 Task: Create a due date automation trigger when advanced on, on the monday before a card is due add fields with custom field "Resume" set to a number greater or equal to 1 and lower or equal to 10 at 11:00 AM.
Action: Mouse moved to (952, 276)
Screenshot: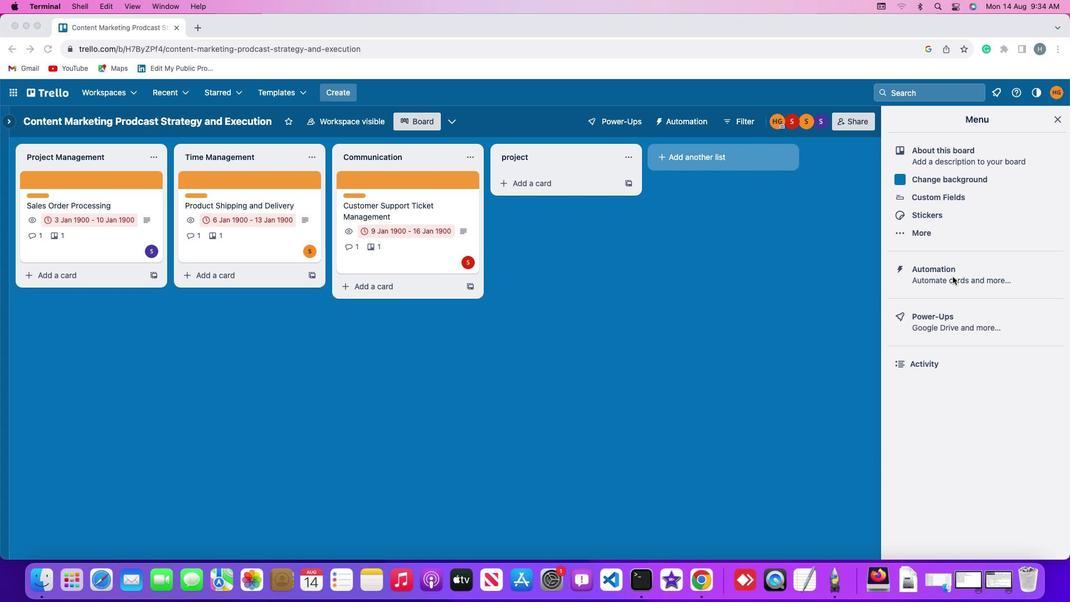 
Action: Mouse pressed left at (952, 276)
Screenshot: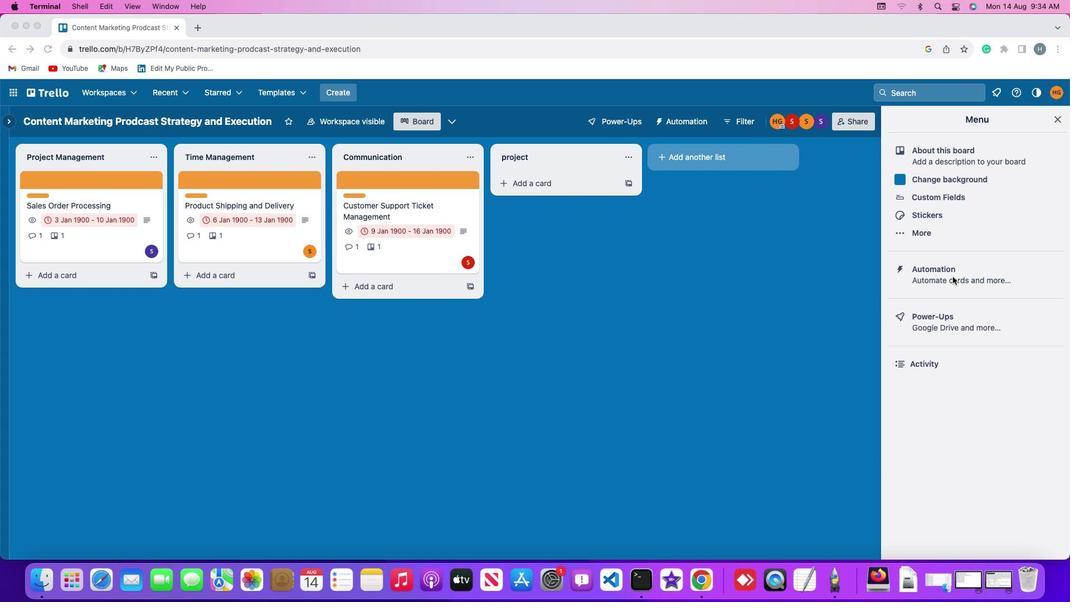 
Action: Mouse pressed left at (952, 276)
Screenshot: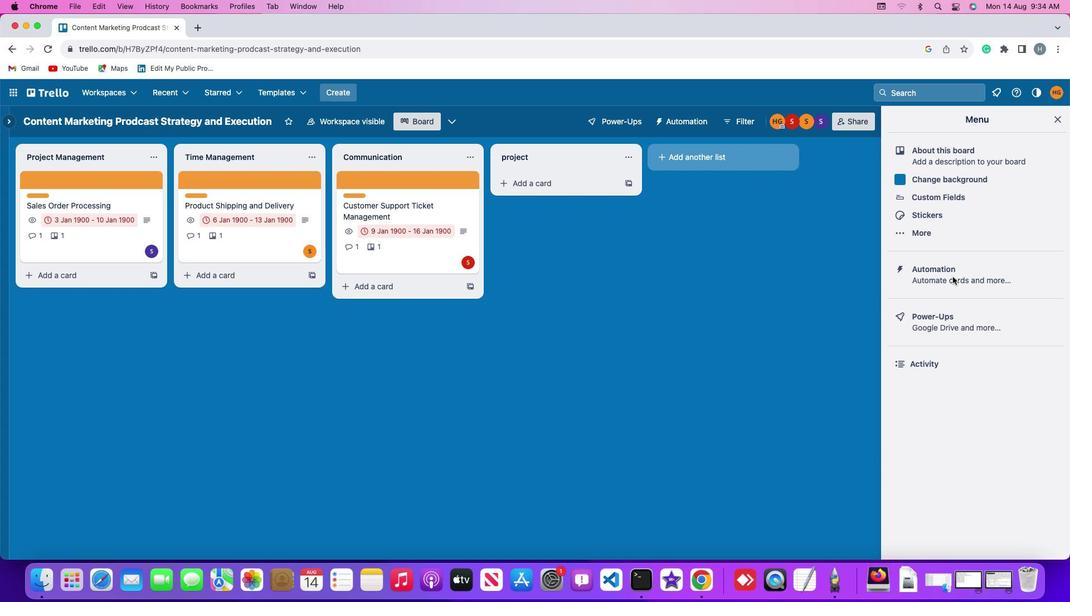 
Action: Mouse moved to (97, 262)
Screenshot: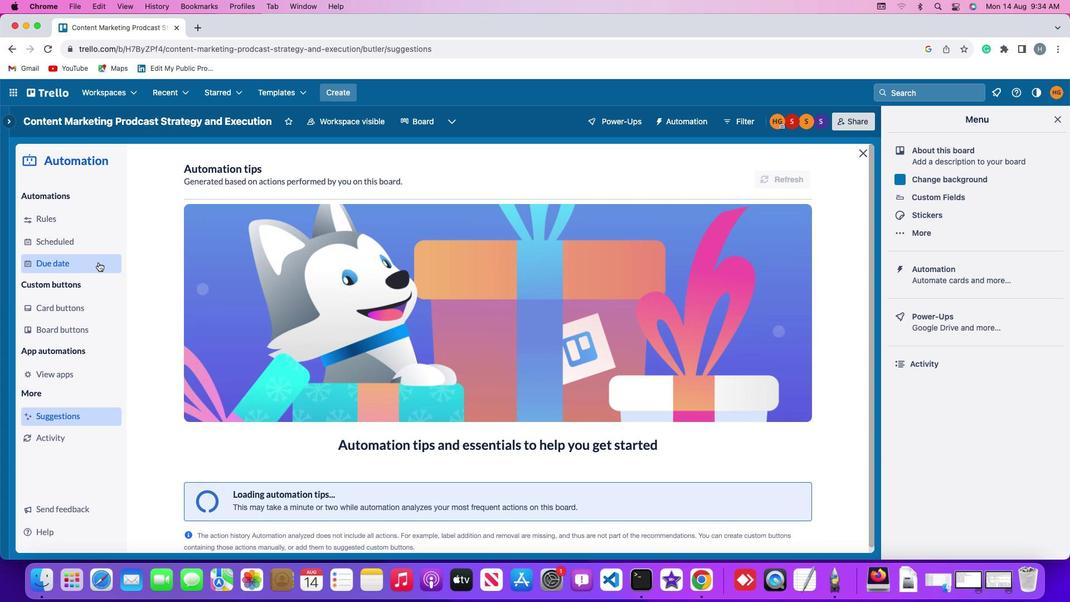 
Action: Mouse pressed left at (97, 262)
Screenshot: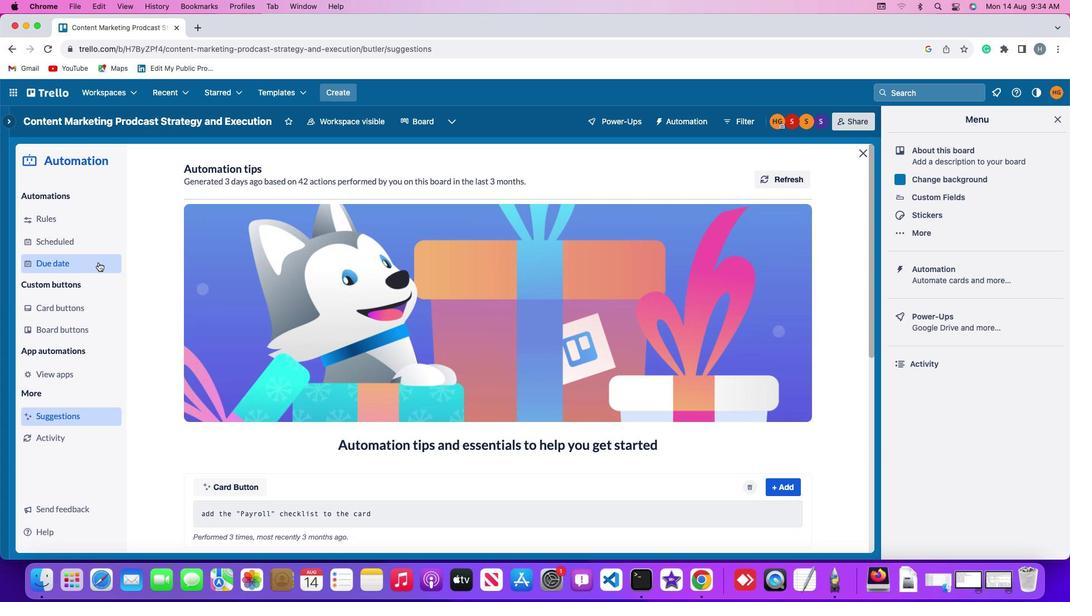 
Action: Mouse moved to (754, 170)
Screenshot: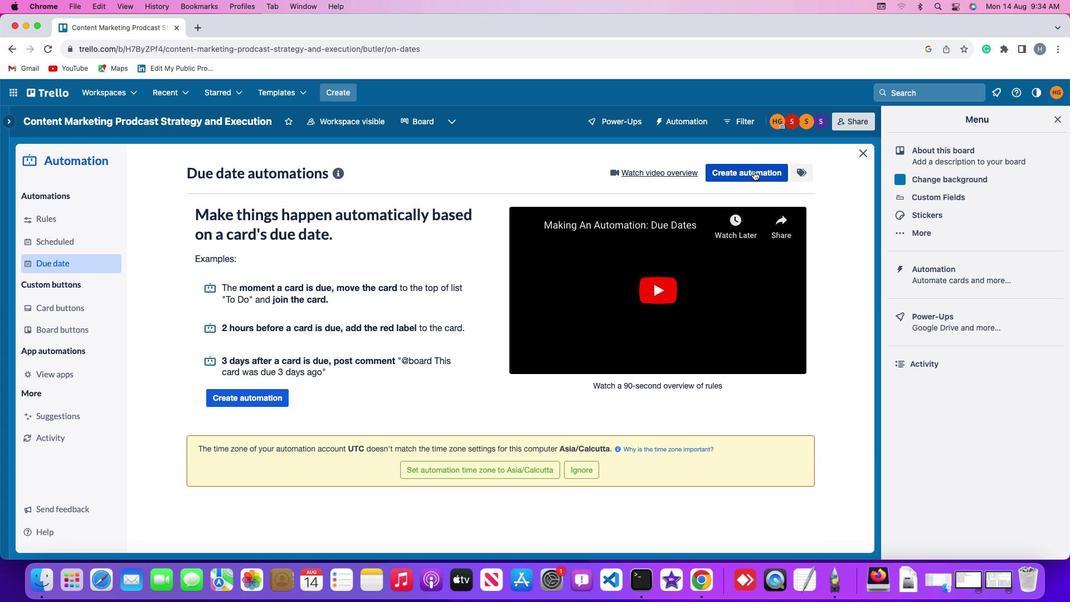 
Action: Mouse pressed left at (754, 170)
Screenshot: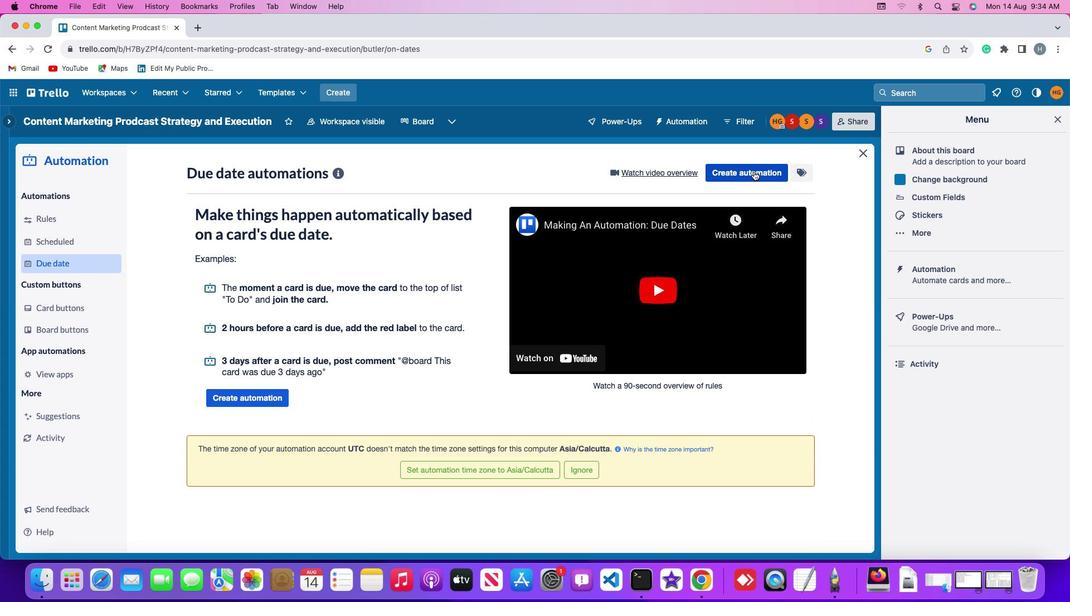 
Action: Mouse moved to (257, 281)
Screenshot: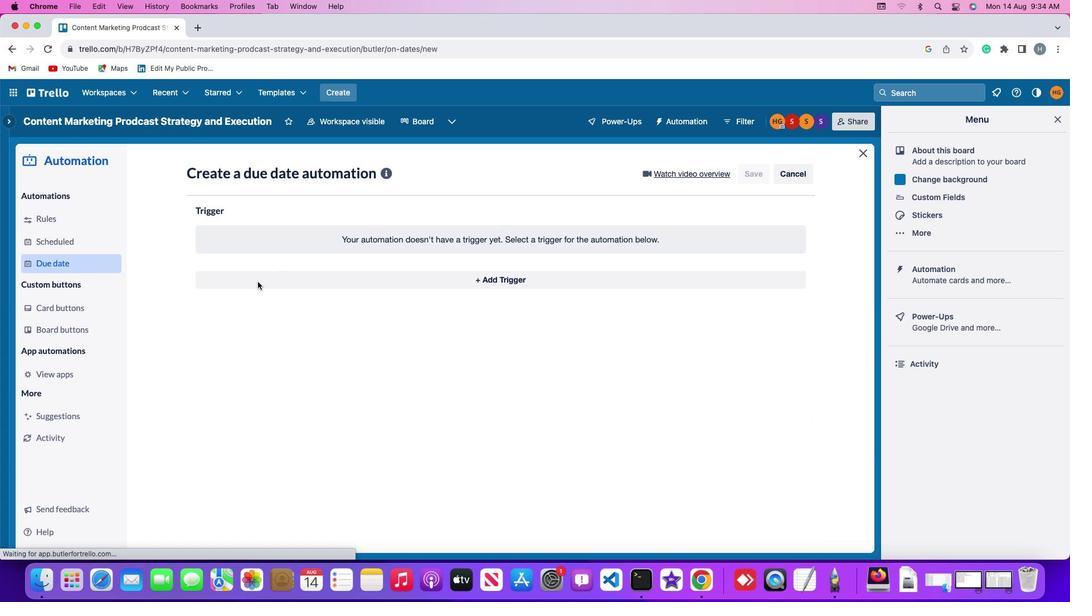 
Action: Mouse pressed left at (257, 281)
Screenshot: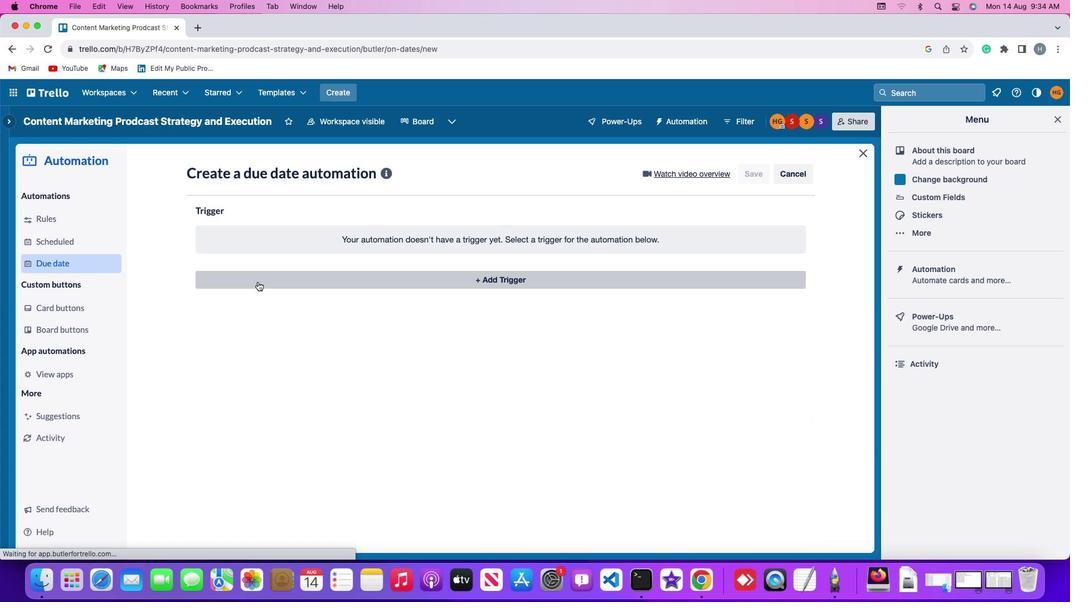 
Action: Mouse moved to (246, 490)
Screenshot: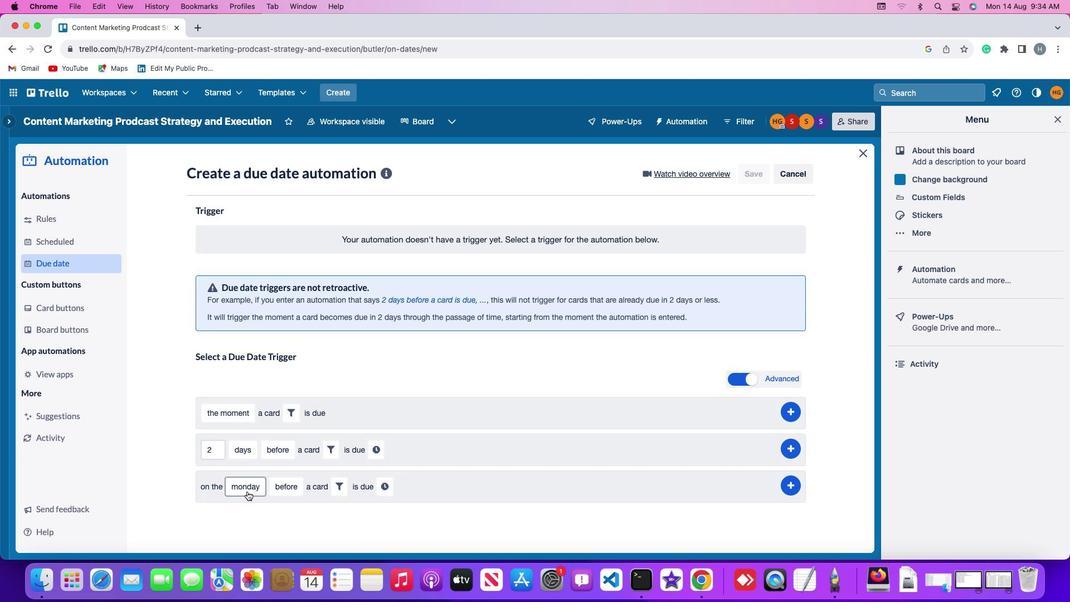 
Action: Mouse pressed left at (246, 490)
Screenshot: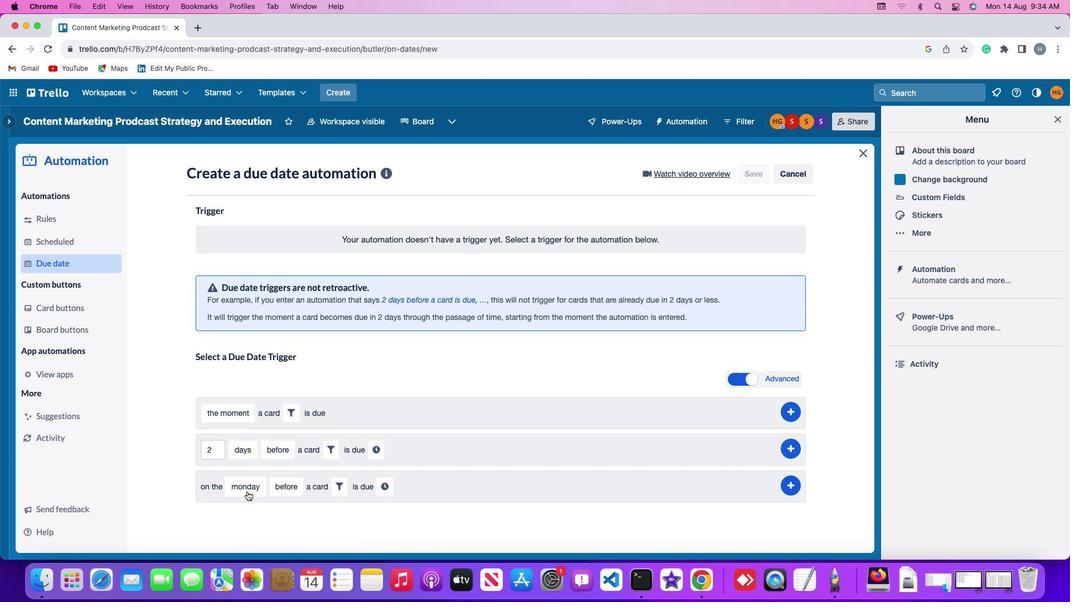 
Action: Mouse moved to (272, 325)
Screenshot: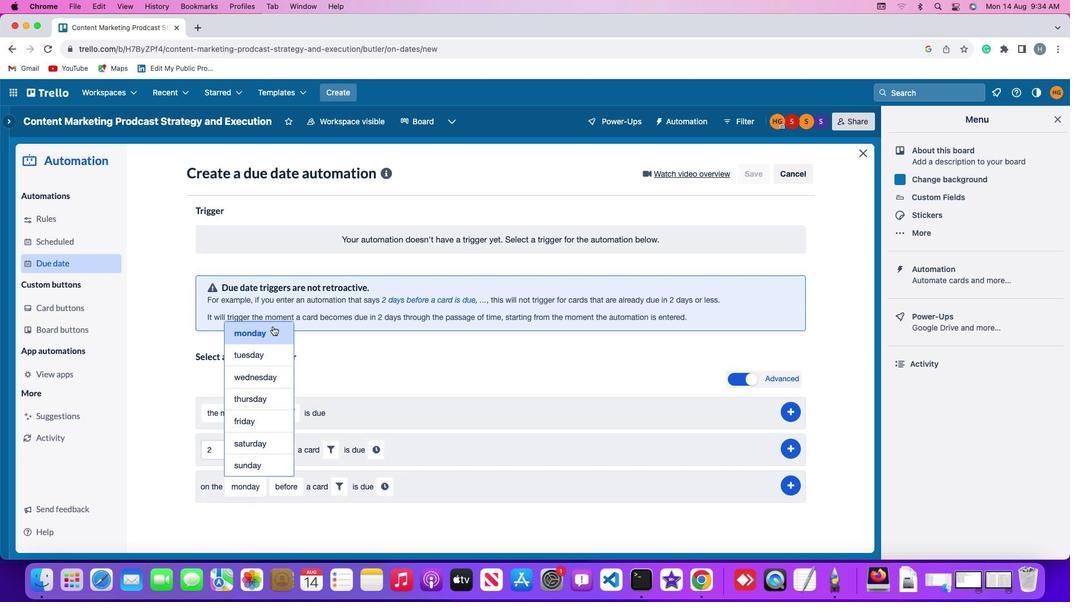 
Action: Mouse pressed left at (272, 325)
Screenshot: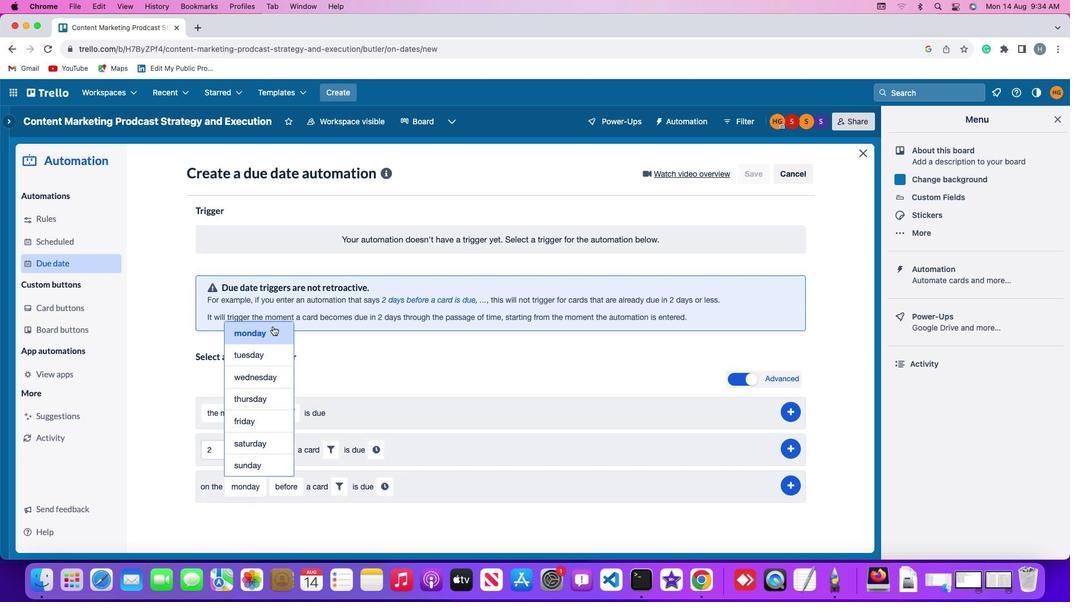 
Action: Mouse moved to (285, 488)
Screenshot: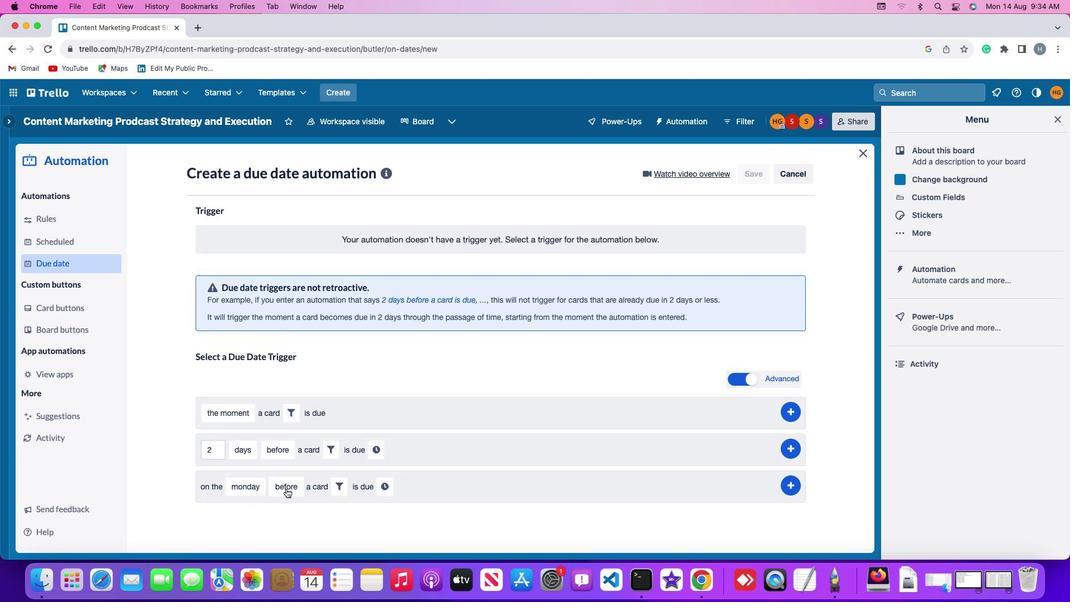 
Action: Mouse pressed left at (285, 488)
Screenshot: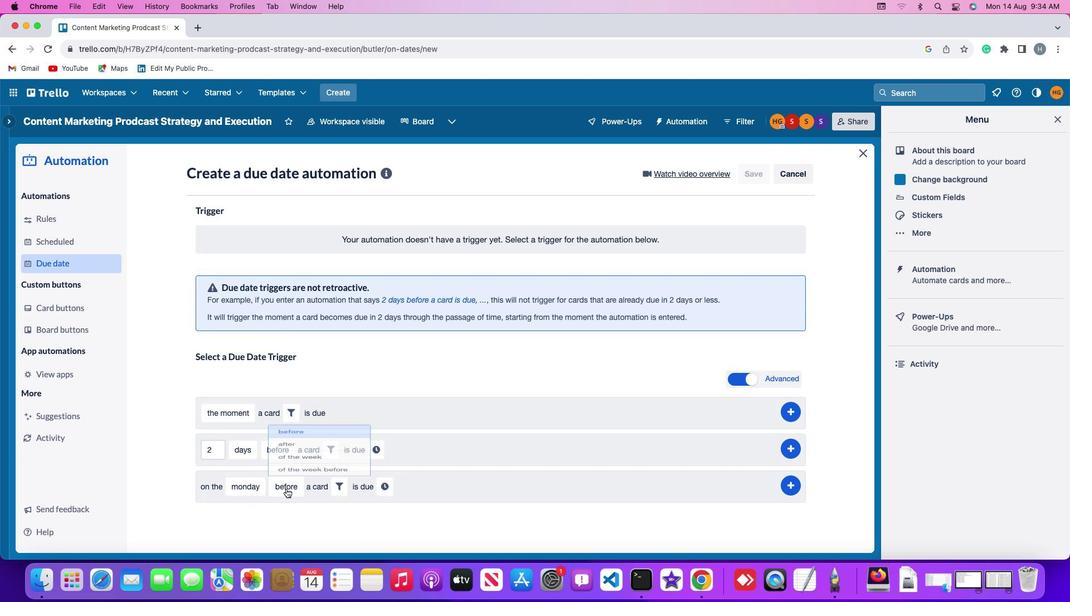 
Action: Mouse moved to (308, 399)
Screenshot: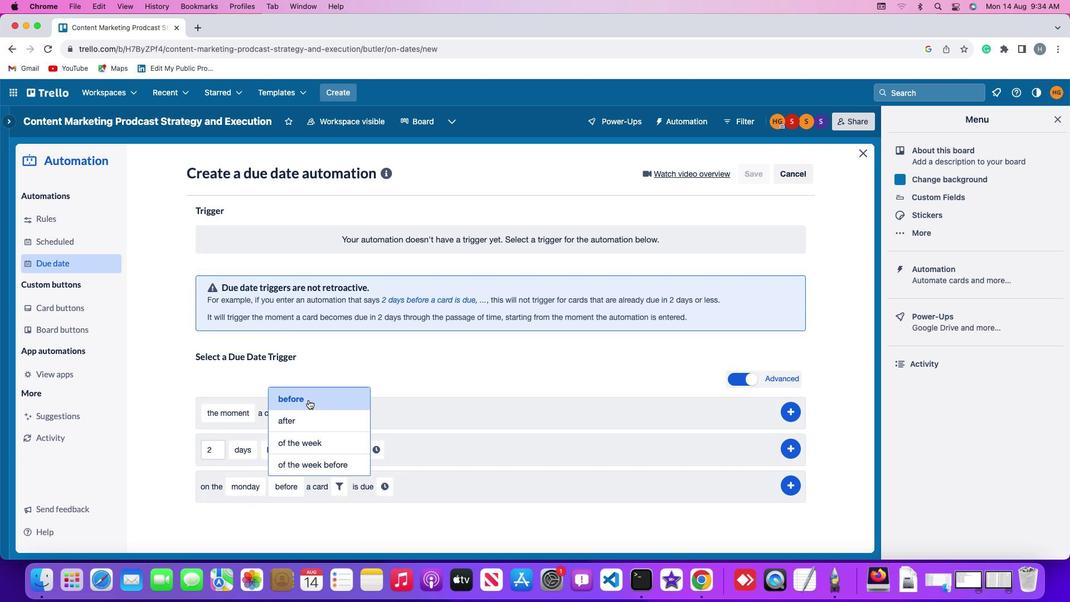 
Action: Mouse pressed left at (308, 399)
Screenshot: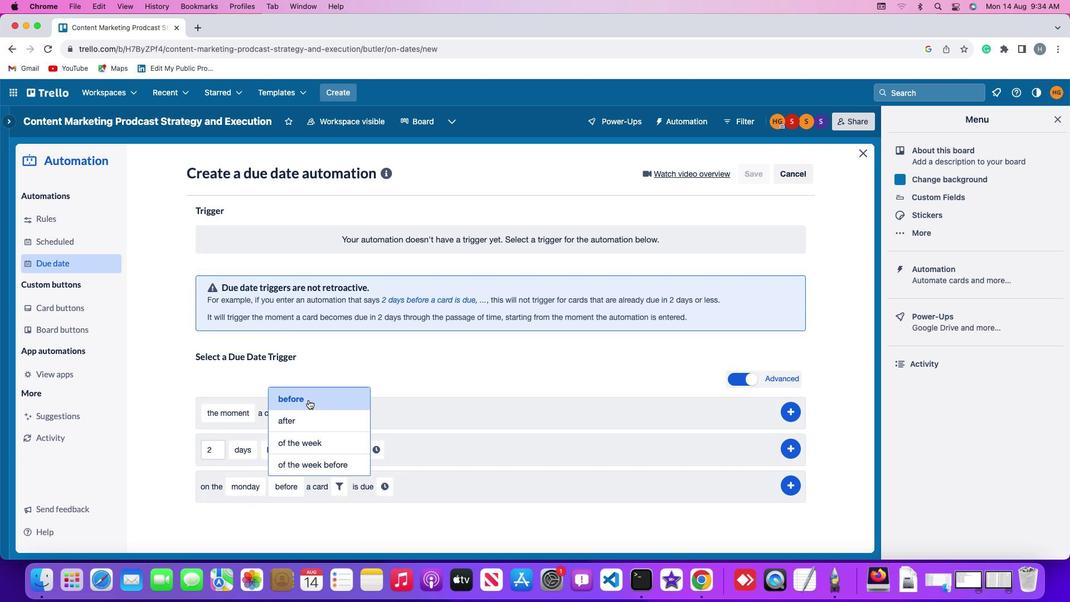 
Action: Mouse moved to (335, 487)
Screenshot: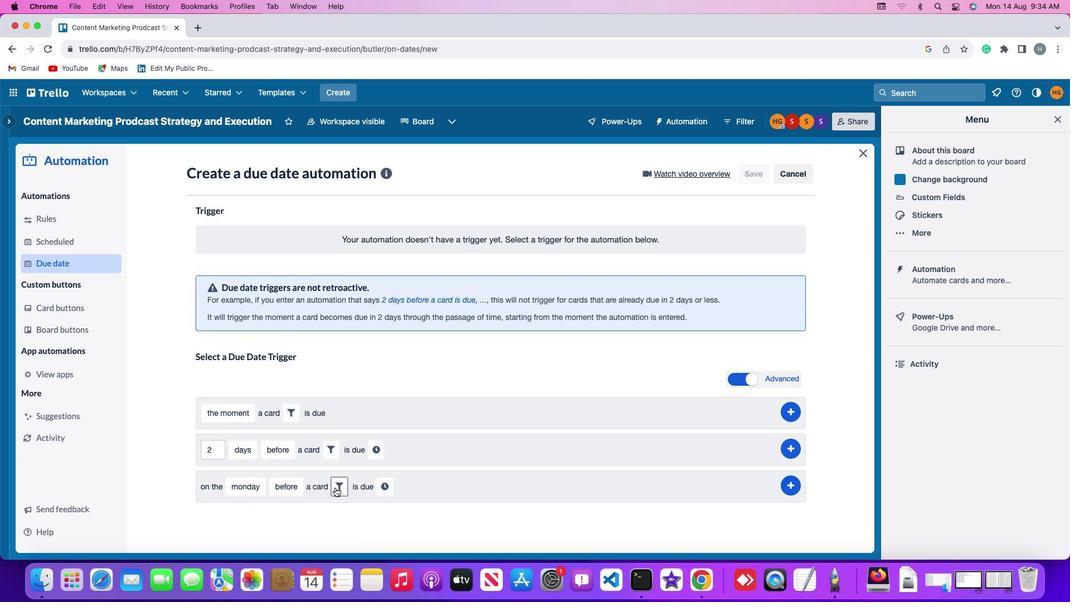 
Action: Mouse pressed left at (335, 487)
Screenshot: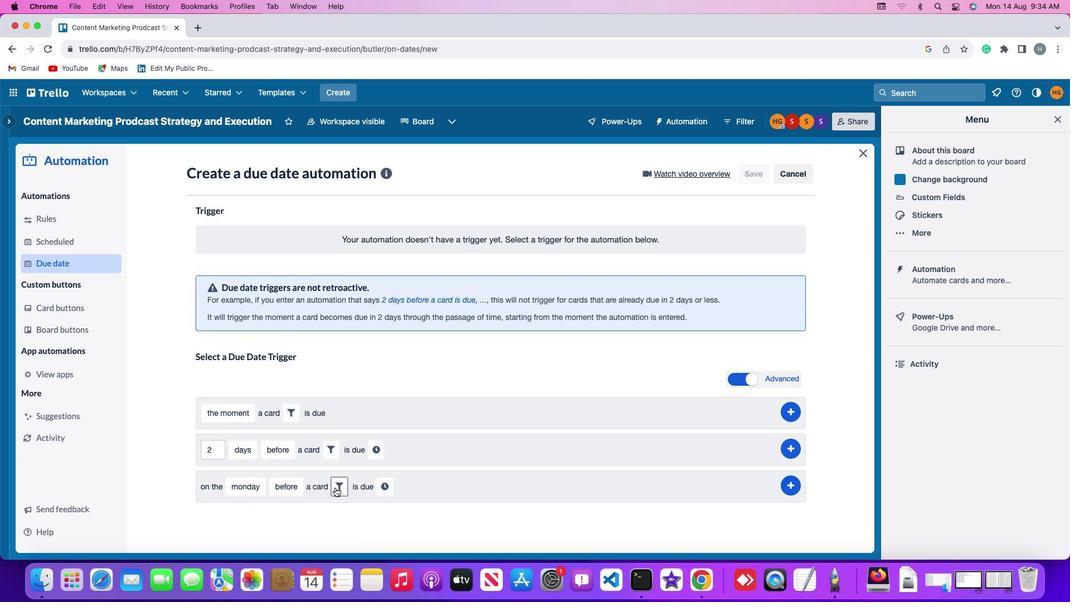 
Action: Mouse moved to (526, 526)
Screenshot: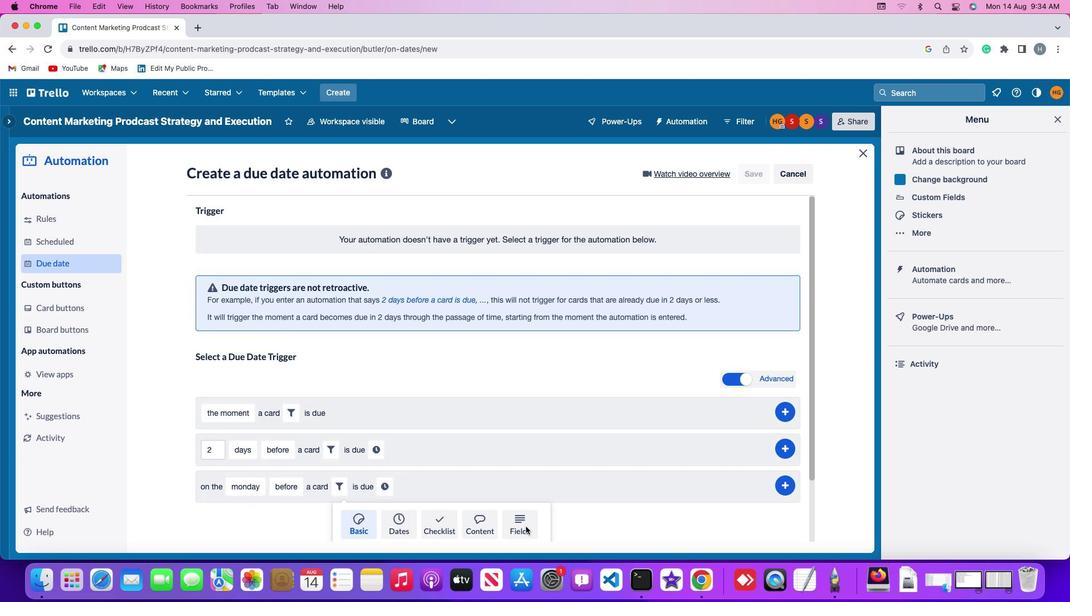 
Action: Mouse pressed left at (526, 526)
Screenshot: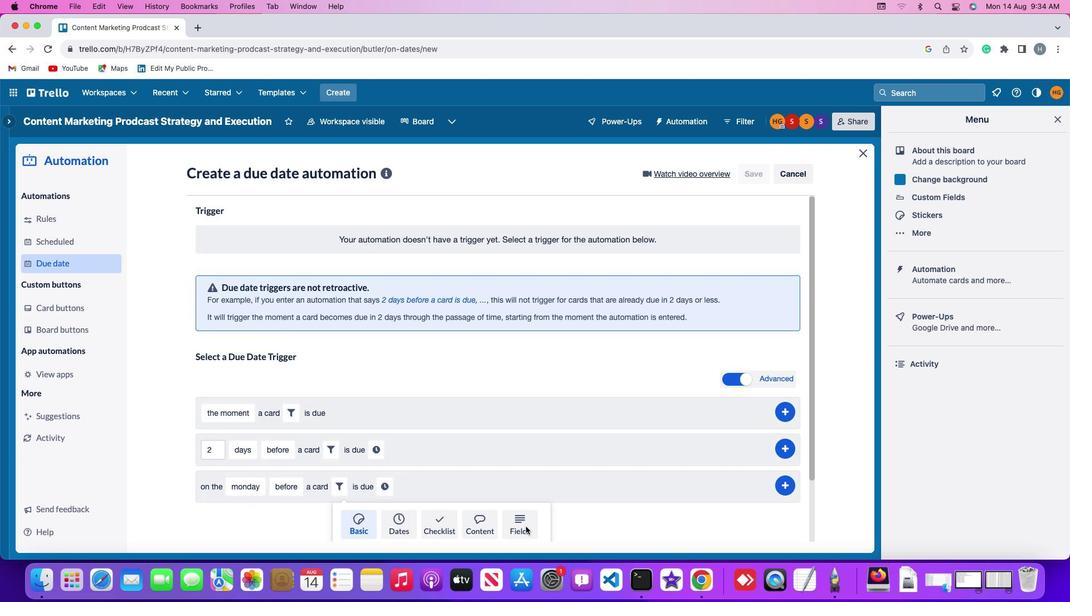 
Action: Mouse moved to (290, 518)
Screenshot: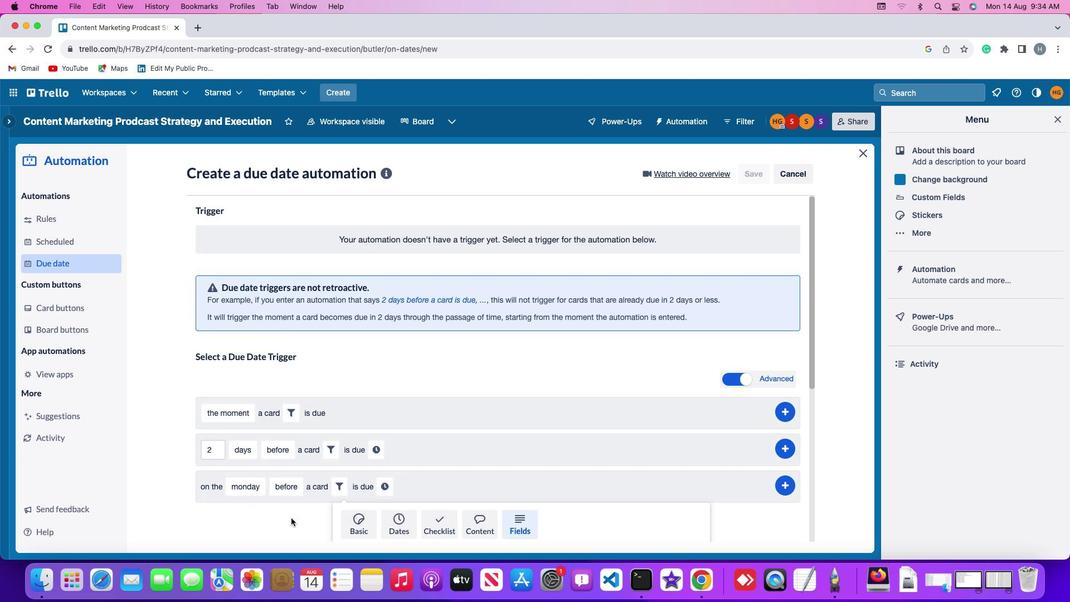 
Action: Mouse scrolled (290, 518) with delta (0, 0)
Screenshot: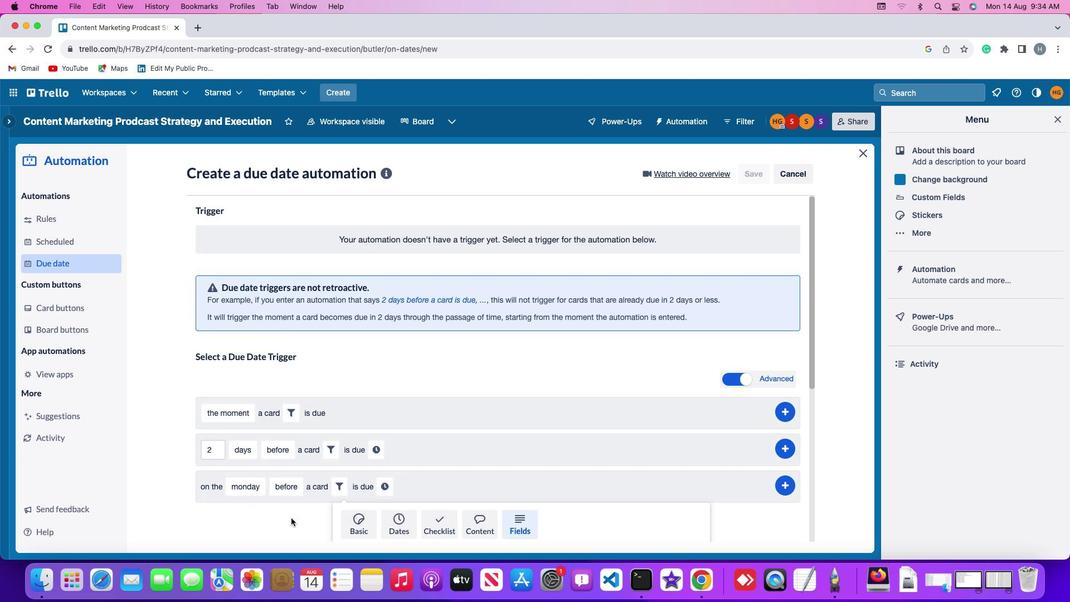 
Action: Mouse scrolled (290, 518) with delta (0, 0)
Screenshot: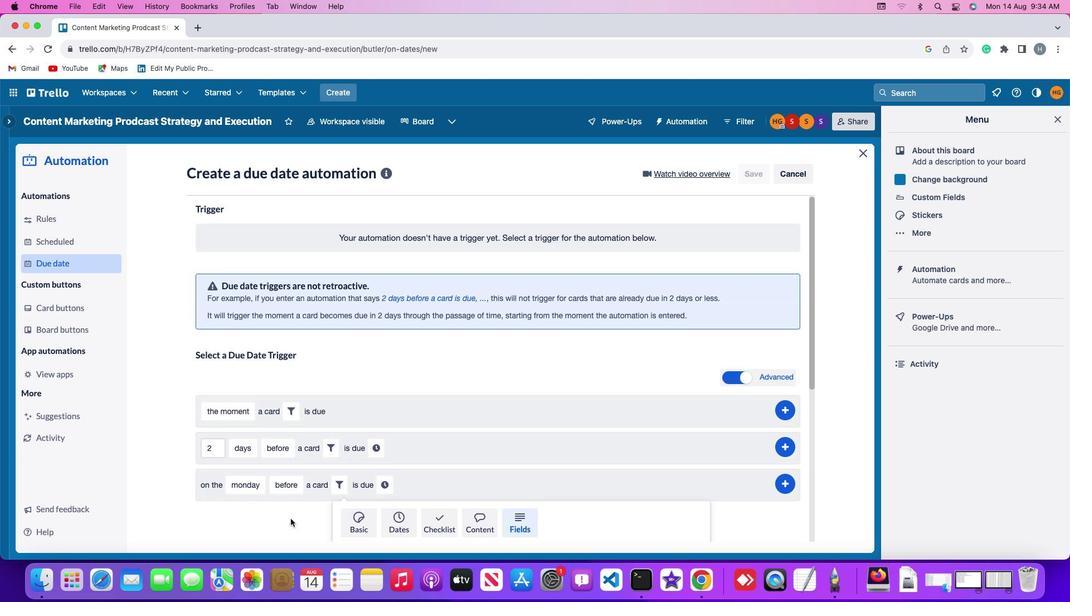 
Action: Mouse scrolled (290, 518) with delta (0, -1)
Screenshot: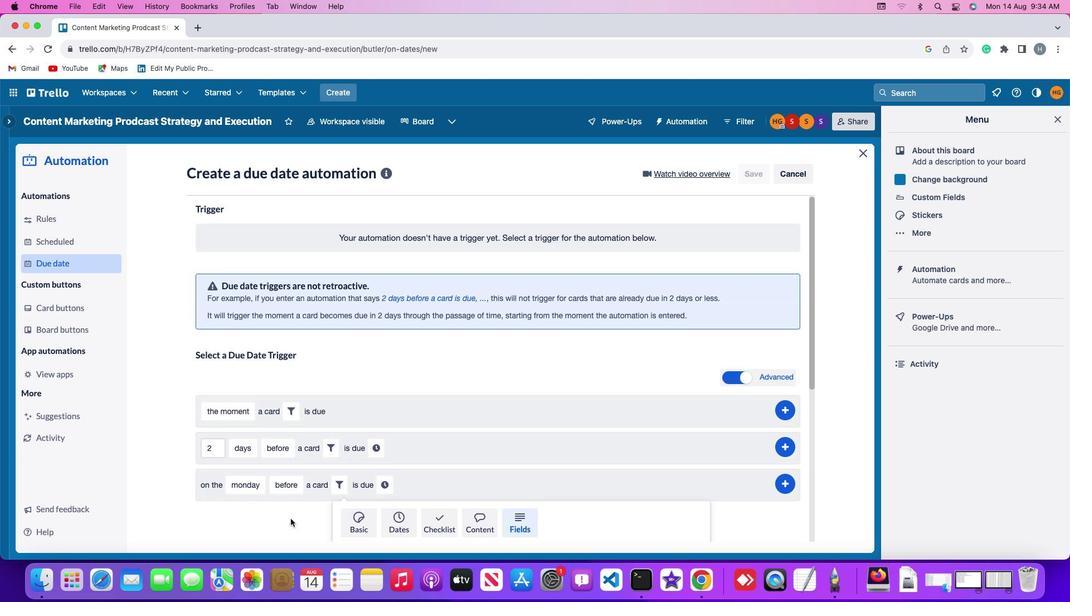 
Action: Mouse moved to (290, 518)
Screenshot: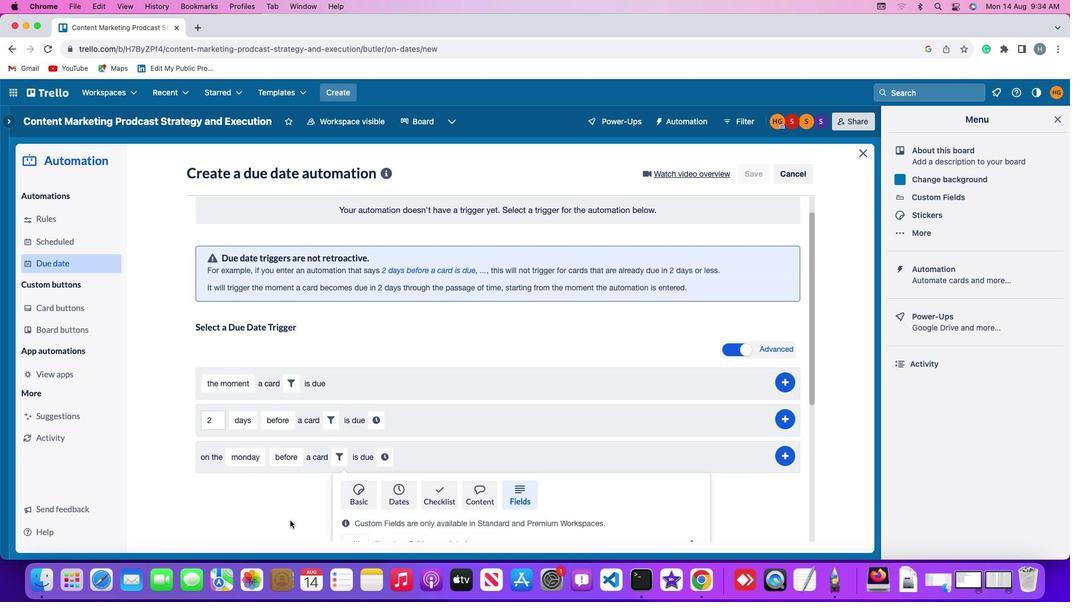 
Action: Mouse scrolled (290, 518) with delta (0, -2)
Screenshot: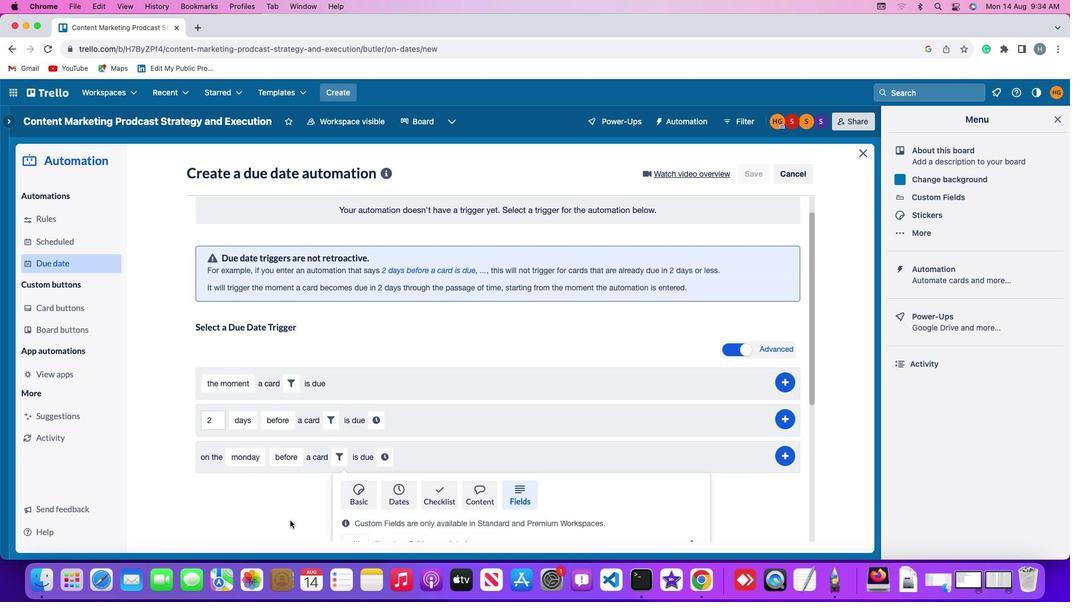 
Action: Mouse moved to (290, 518)
Screenshot: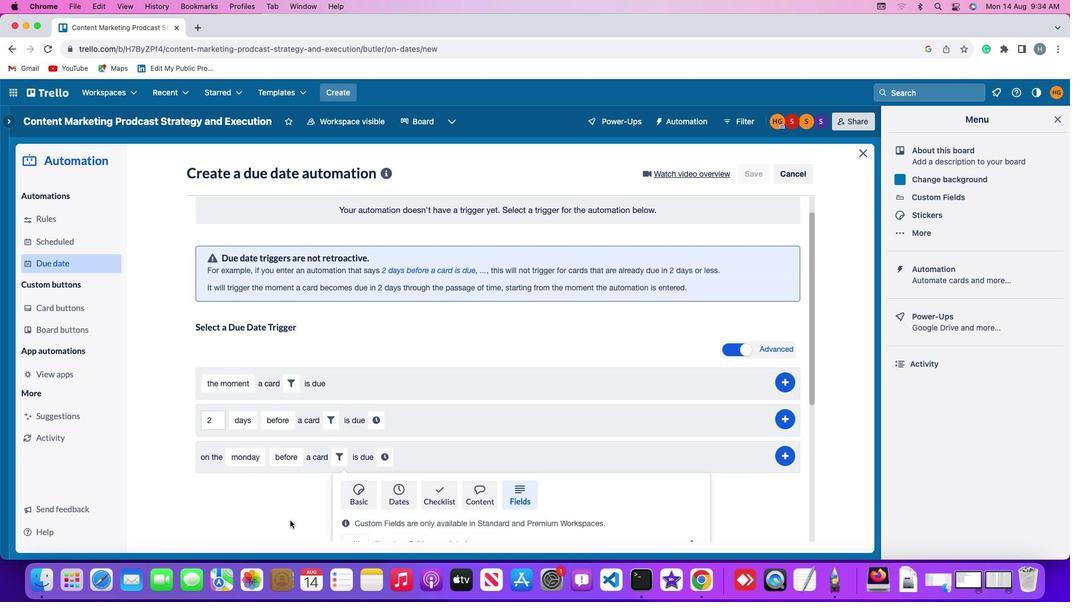
Action: Mouse scrolled (290, 518) with delta (0, -3)
Screenshot: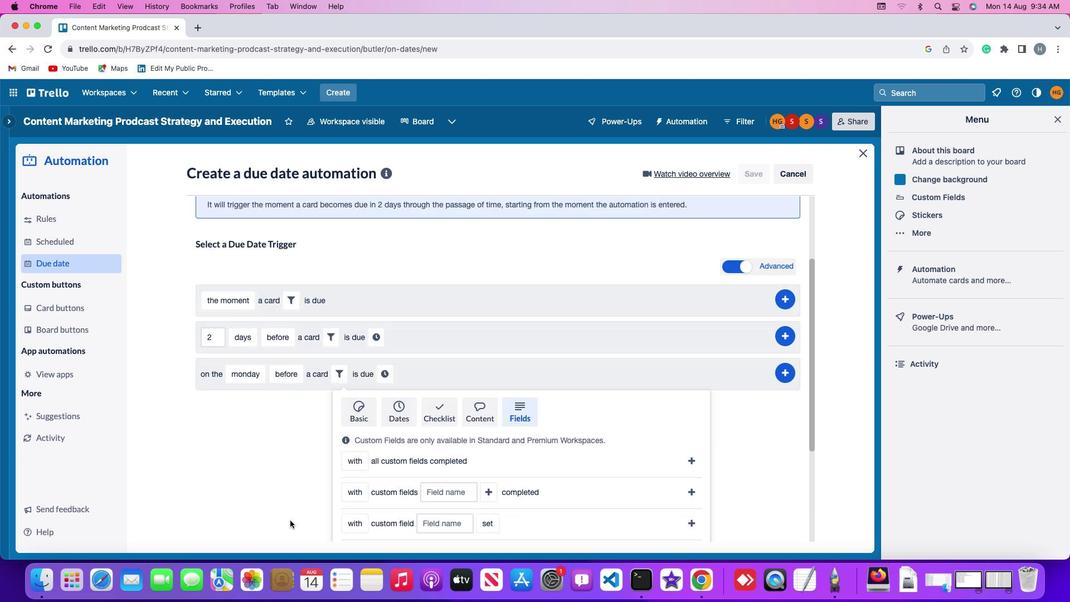 
Action: Mouse moved to (290, 520)
Screenshot: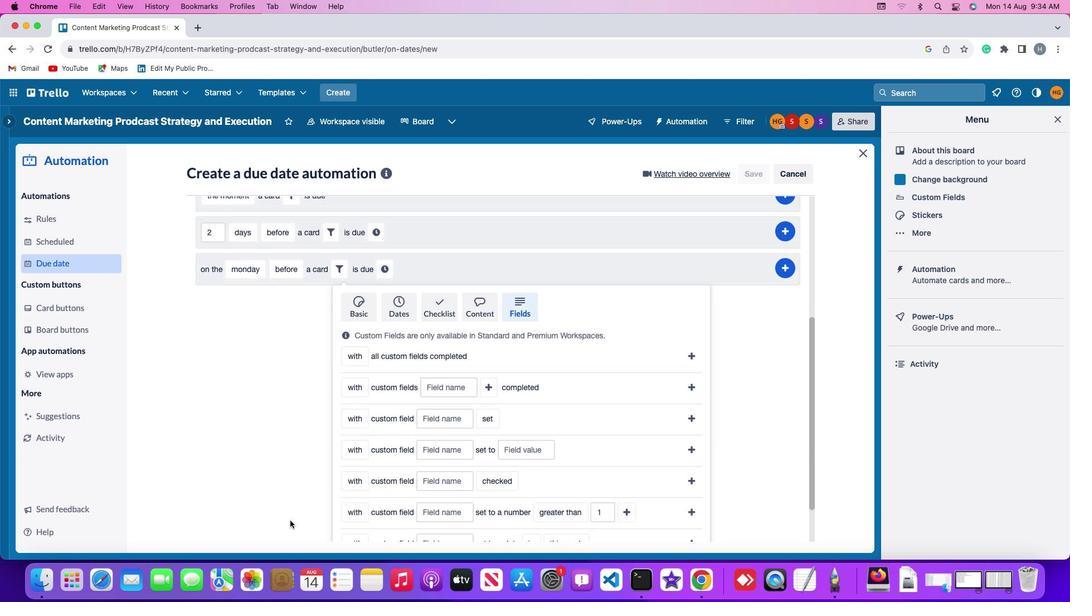 
Action: Mouse scrolled (290, 520) with delta (0, -3)
Screenshot: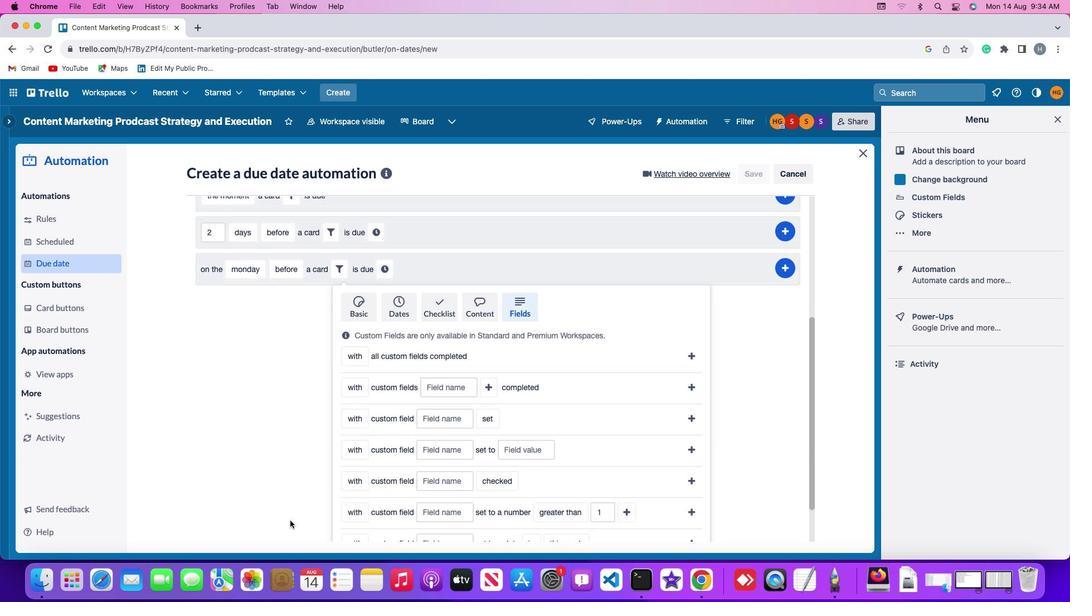
Action: Mouse moved to (285, 513)
Screenshot: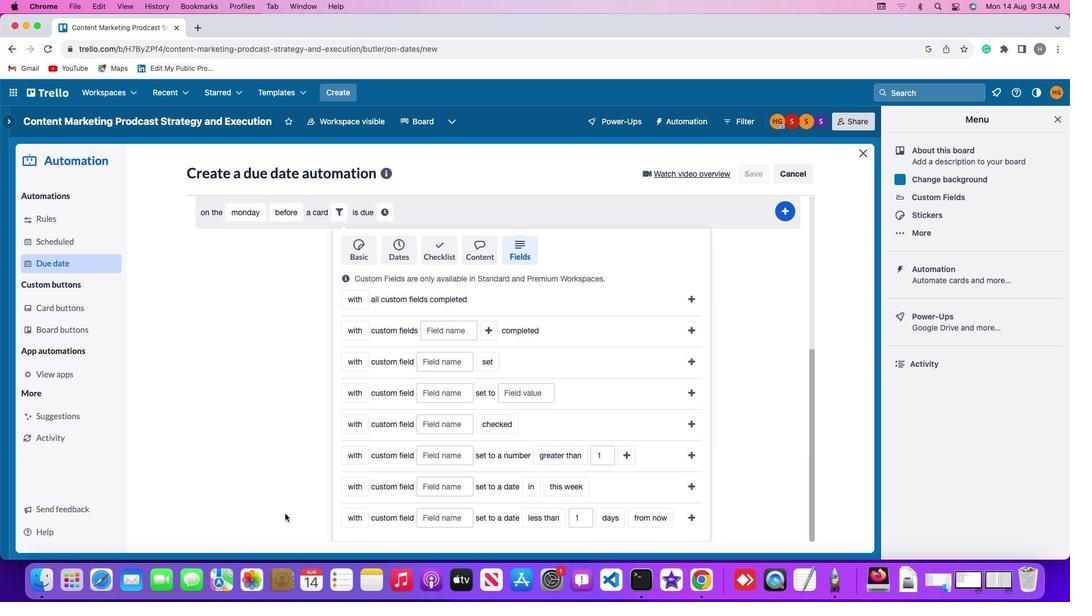 
Action: Mouse scrolled (285, 513) with delta (0, 0)
Screenshot: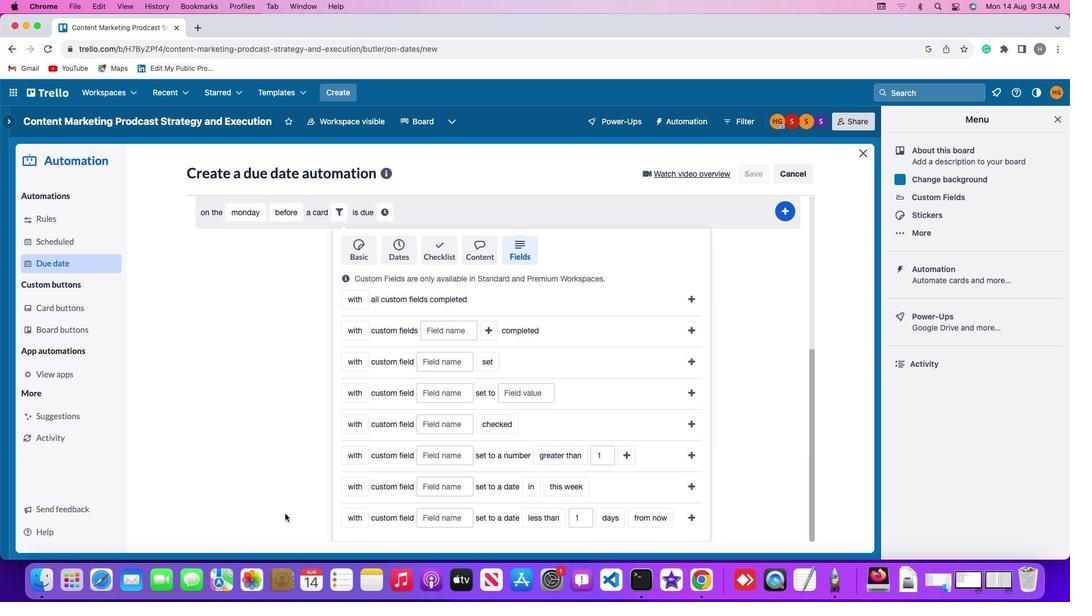 
Action: Mouse moved to (285, 513)
Screenshot: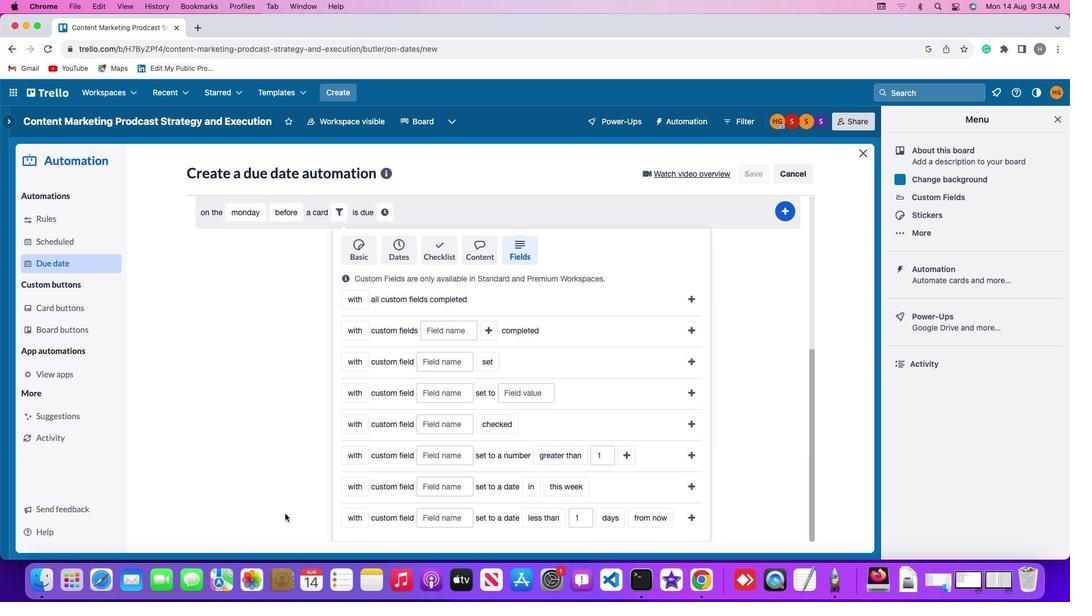 
Action: Mouse scrolled (285, 513) with delta (0, 0)
Screenshot: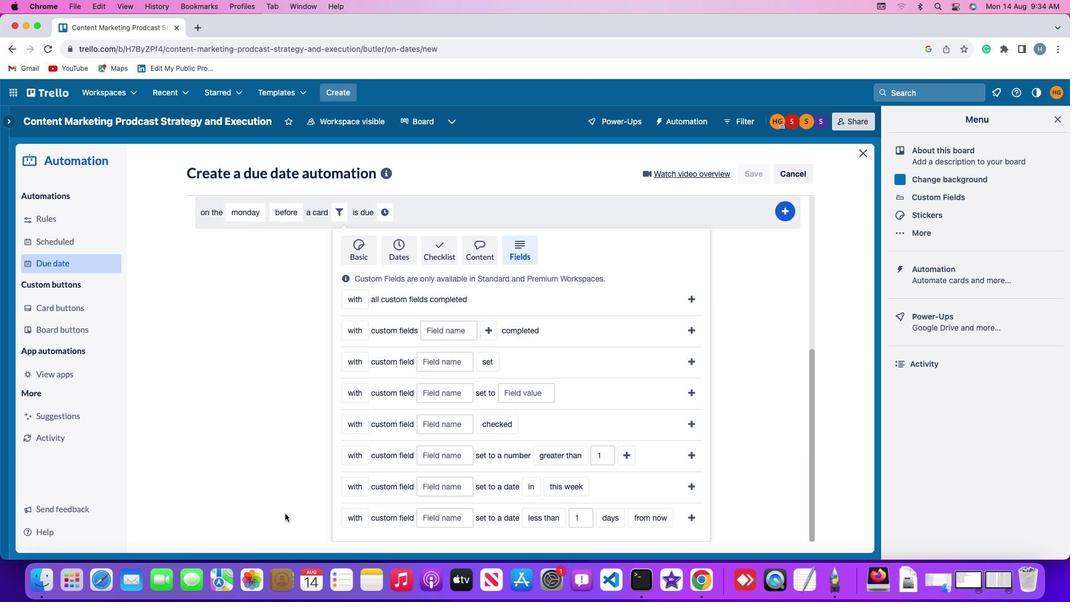 
Action: Mouse scrolled (285, 513) with delta (0, -1)
Screenshot: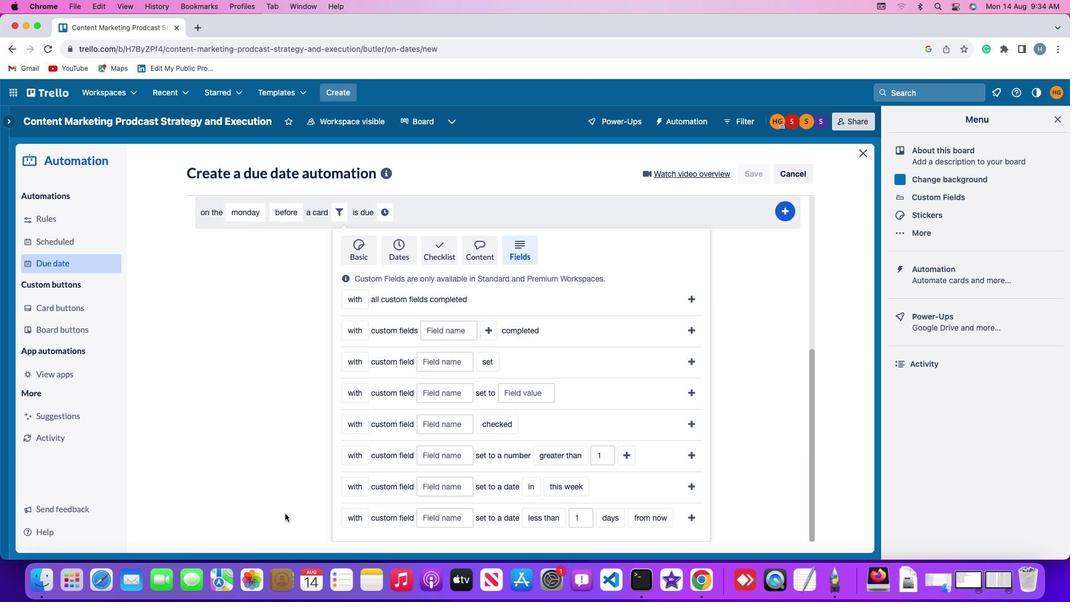
Action: Mouse scrolled (285, 513) with delta (0, -2)
Screenshot: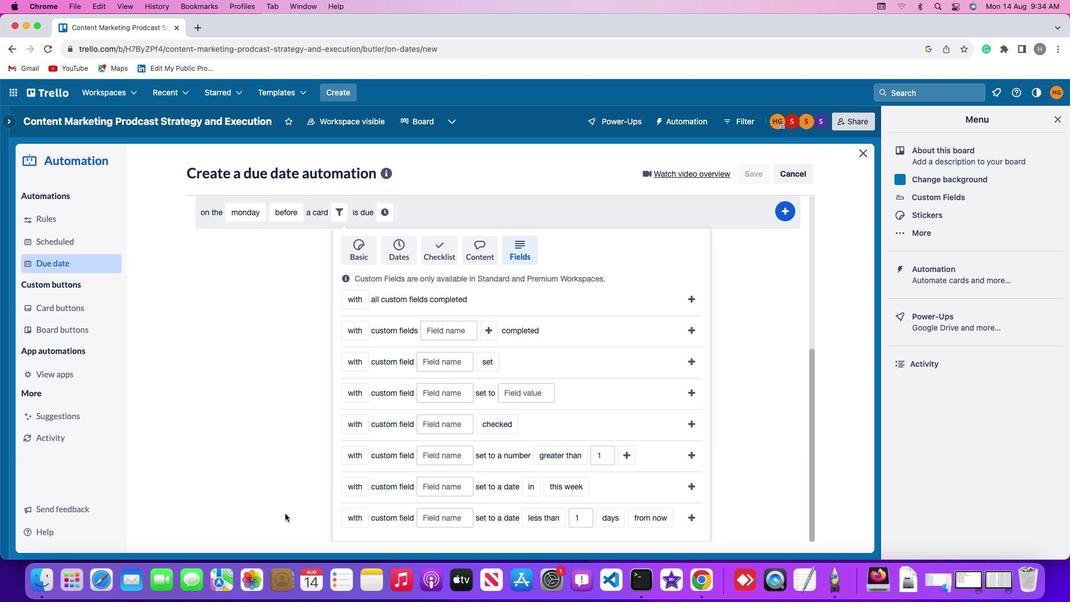 
Action: Mouse moved to (349, 456)
Screenshot: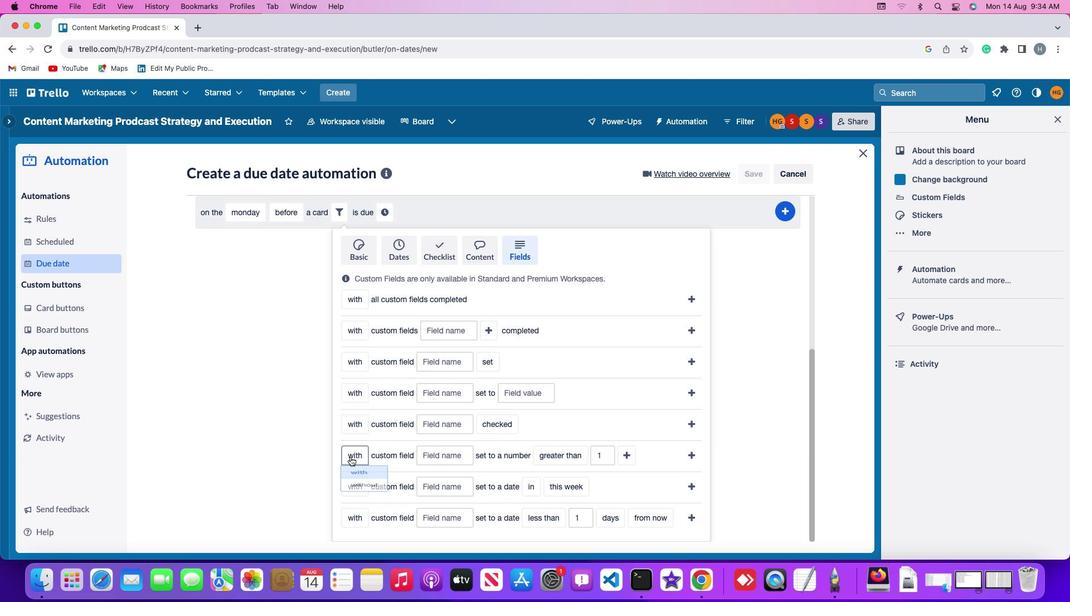 
Action: Mouse pressed left at (349, 456)
Screenshot: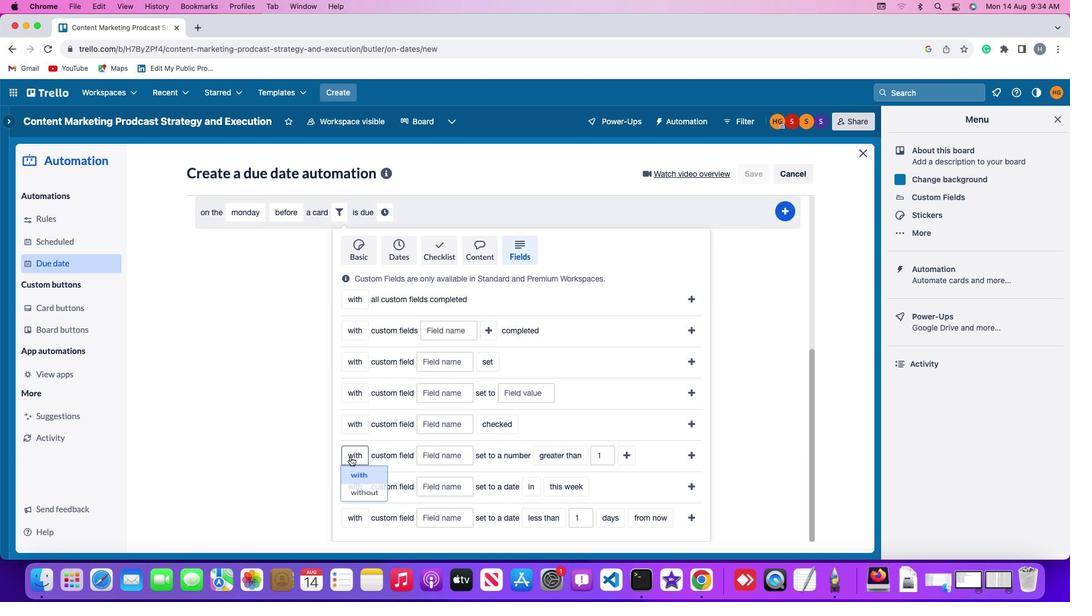 
Action: Mouse moved to (358, 477)
Screenshot: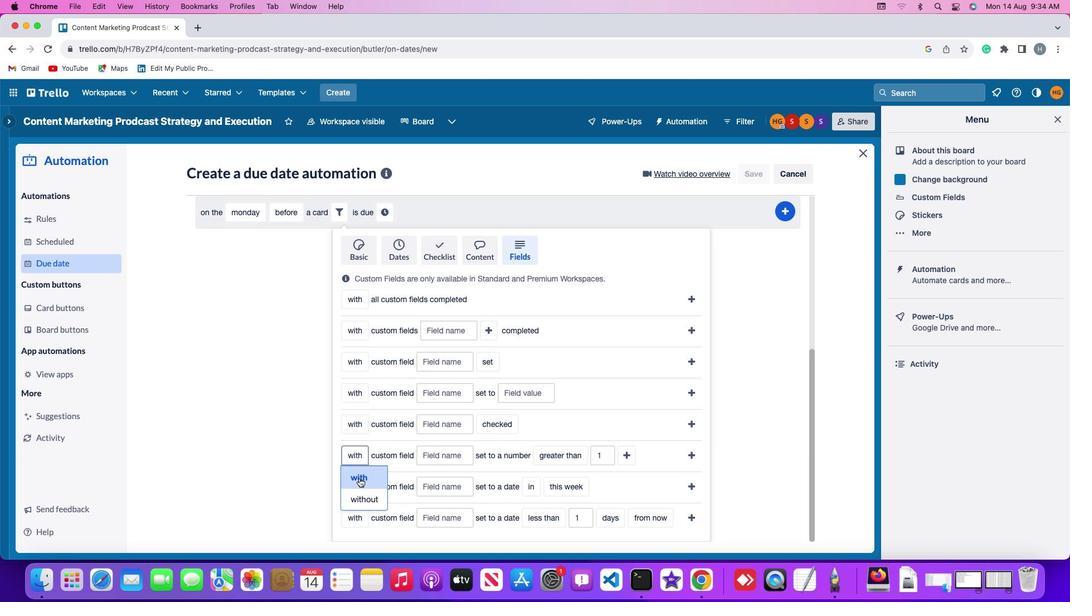 
Action: Mouse pressed left at (358, 477)
Screenshot: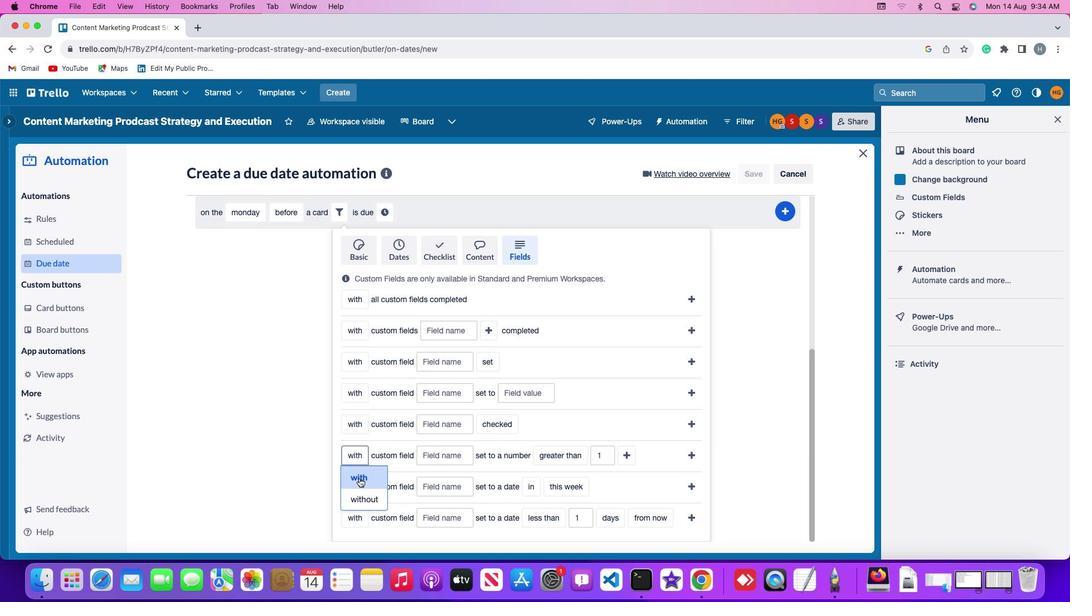 
Action: Mouse moved to (440, 459)
Screenshot: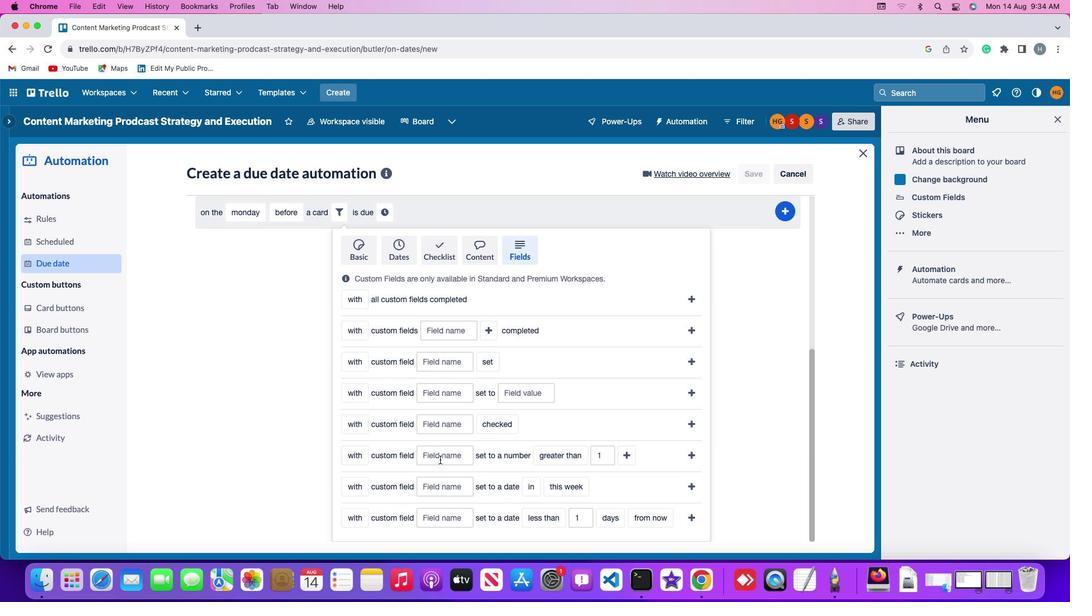 
Action: Mouse pressed left at (440, 459)
Screenshot: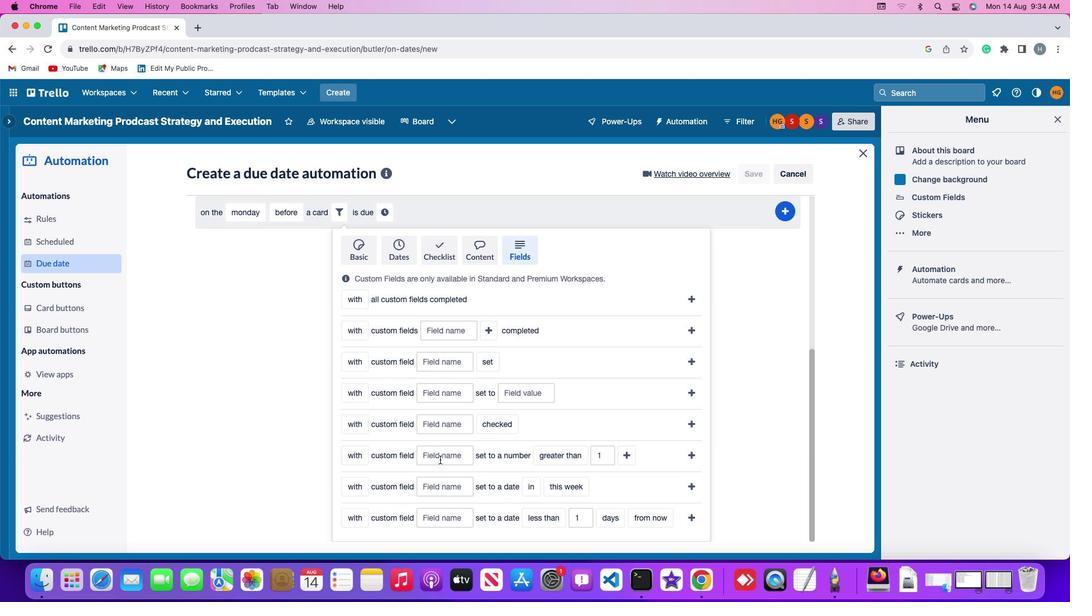 
Action: Mouse moved to (440, 458)
Screenshot: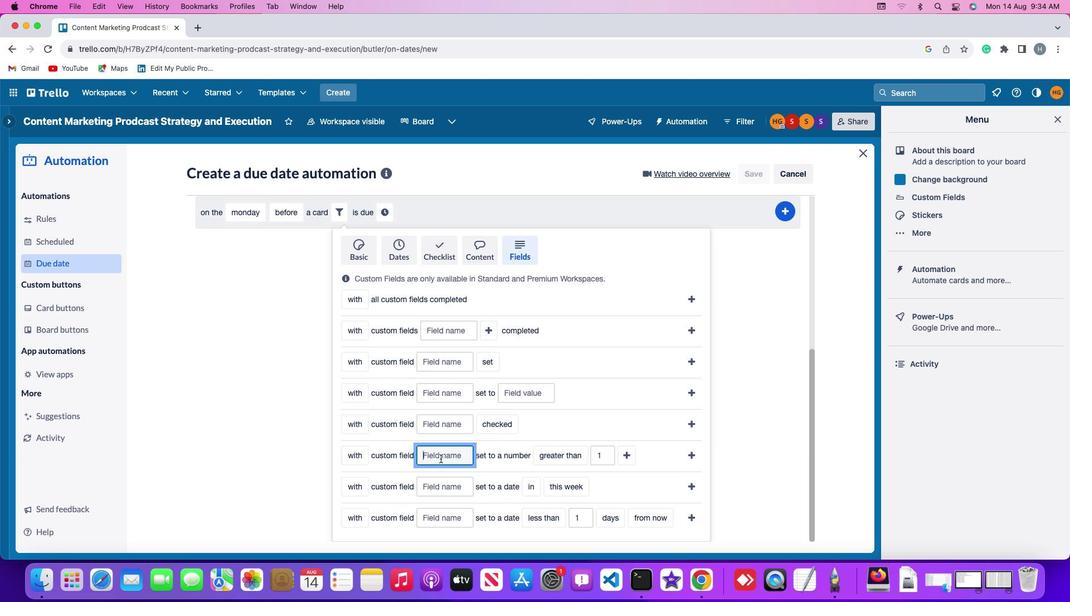 
Action: Key pressed Key.shift'R''e''s''u''m''e'
Screenshot: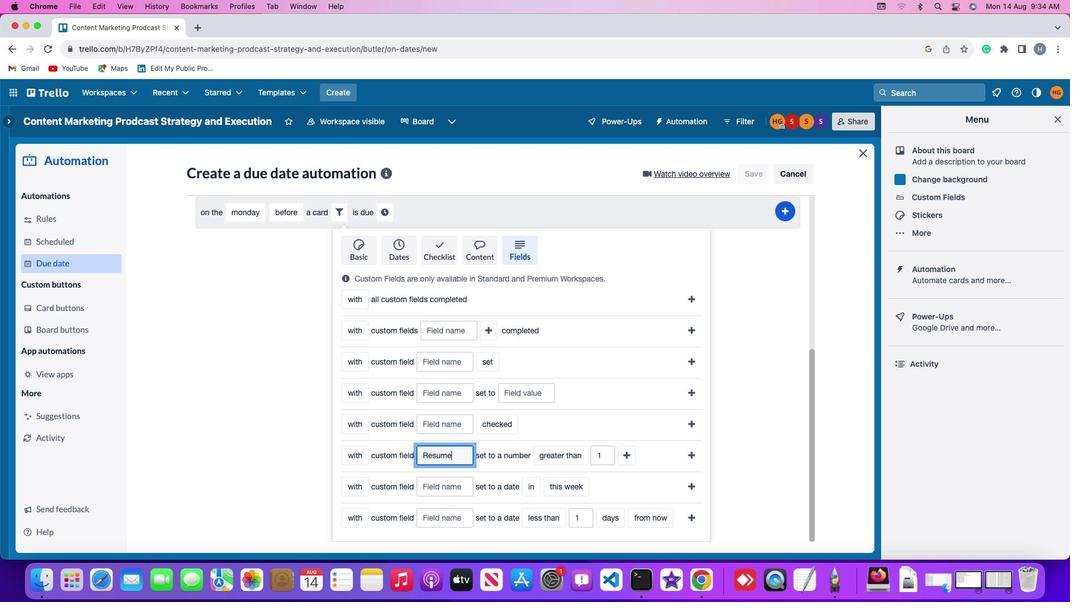 
Action: Mouse moved to (552, 455)
Screenshot: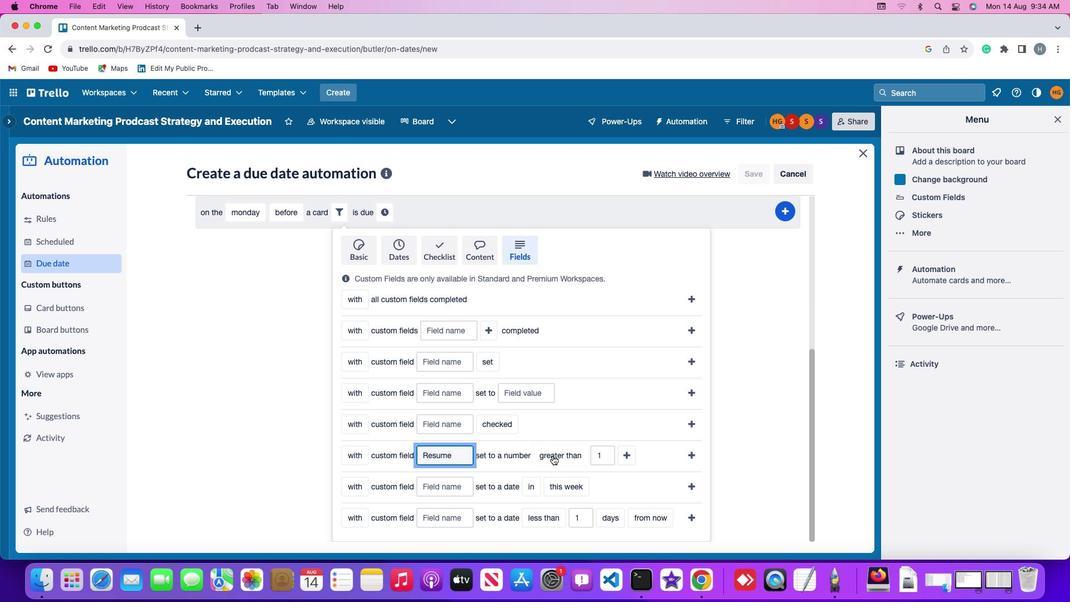 
Action: Mouse pressed left at (552, 455)
Screenshot: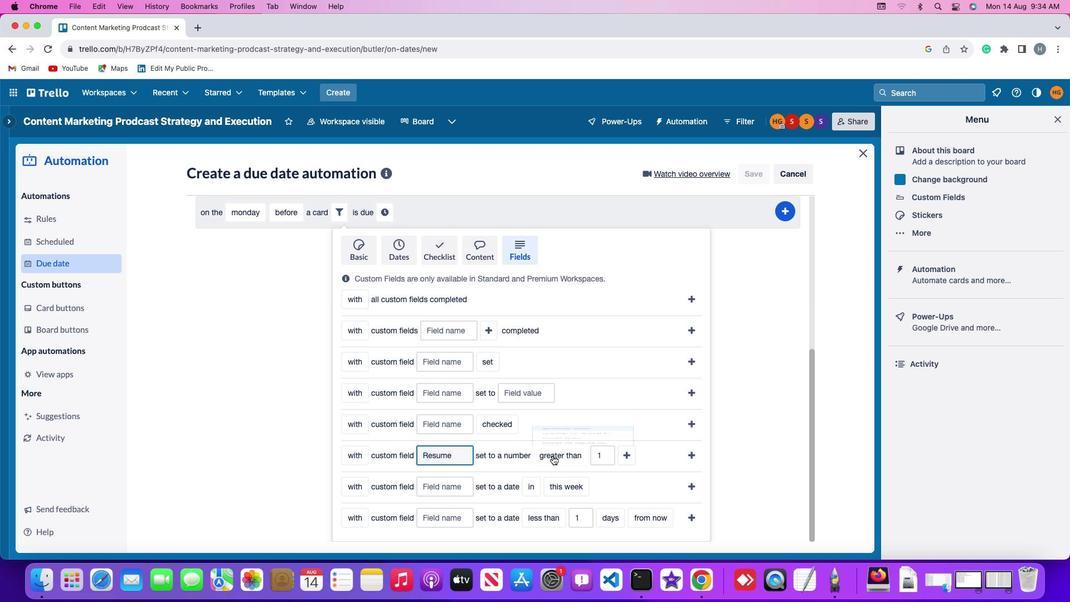 
Action: Mouse moved to (576, 387)
Screenshot: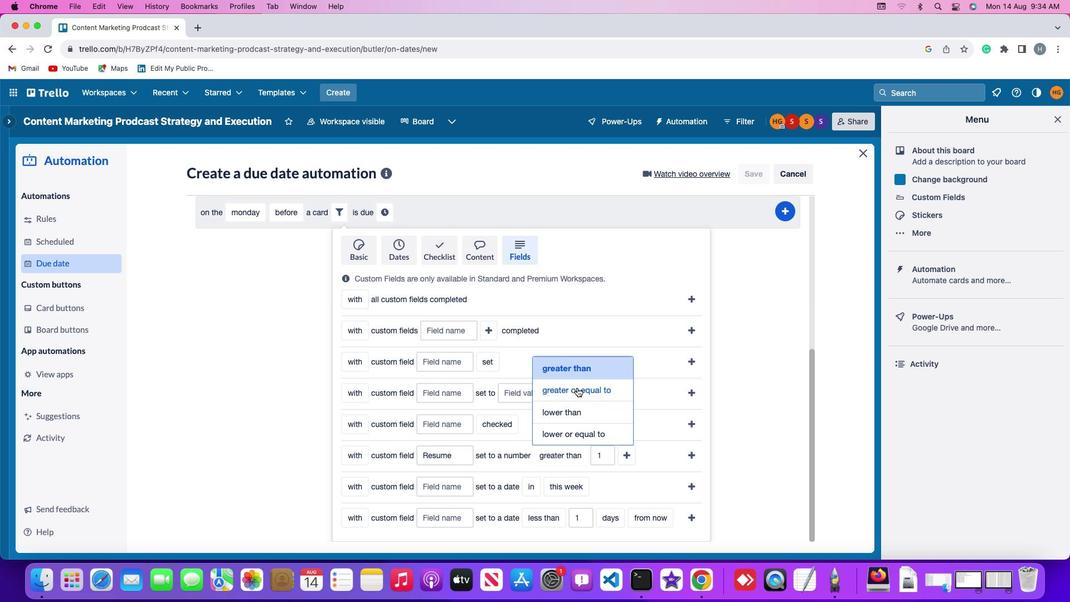 
Action: Mouse pressed left at (576, 387)
Screenshot: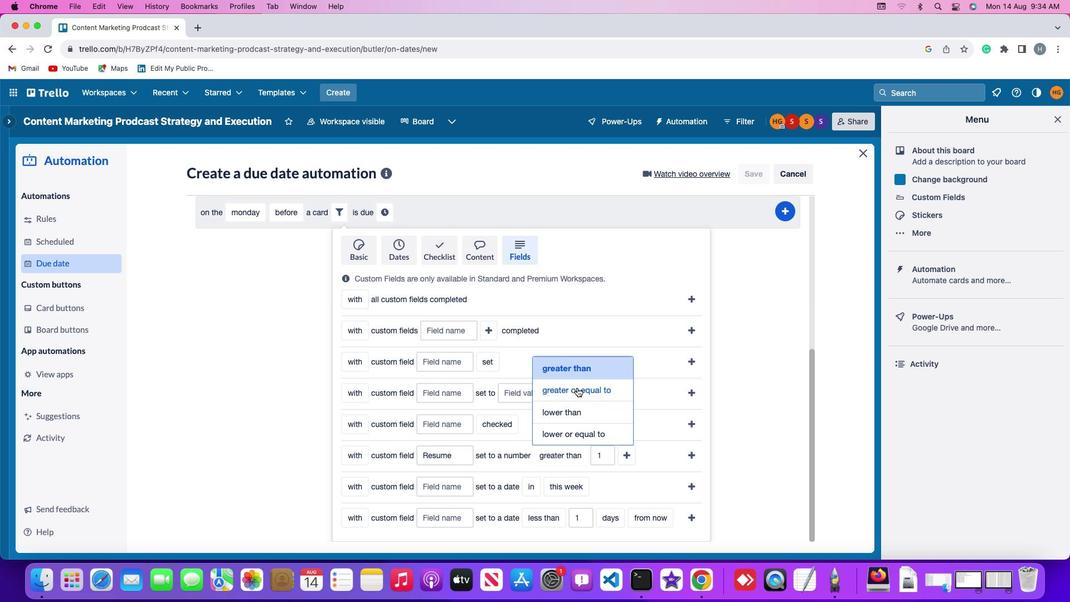 
Action: Mouse moved to (626, 457)
Screenshot: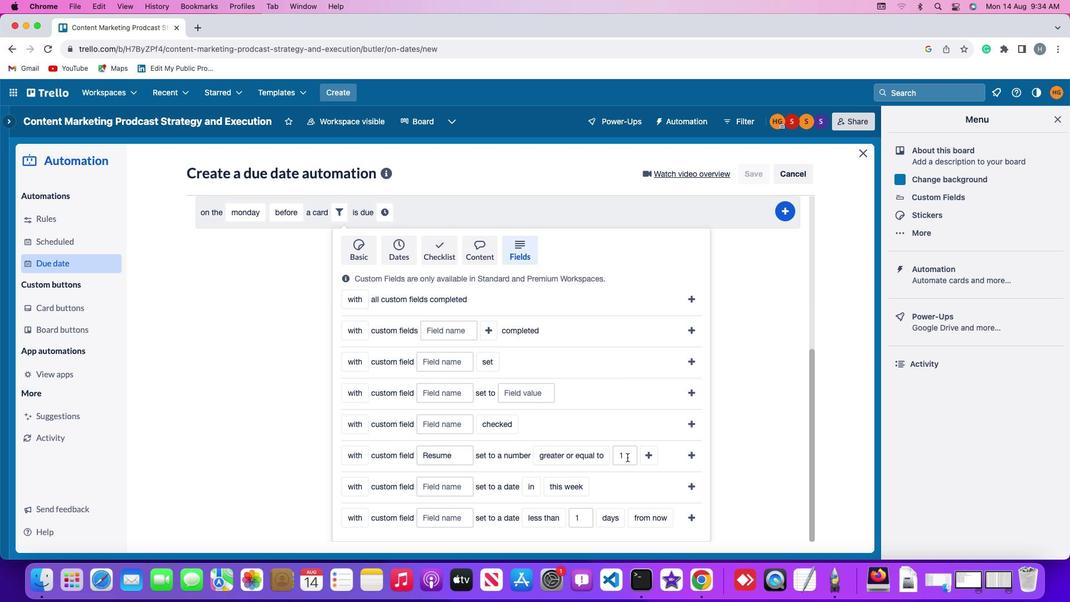 
Action: Mouse pressed left at (626, 457)
Screenshot: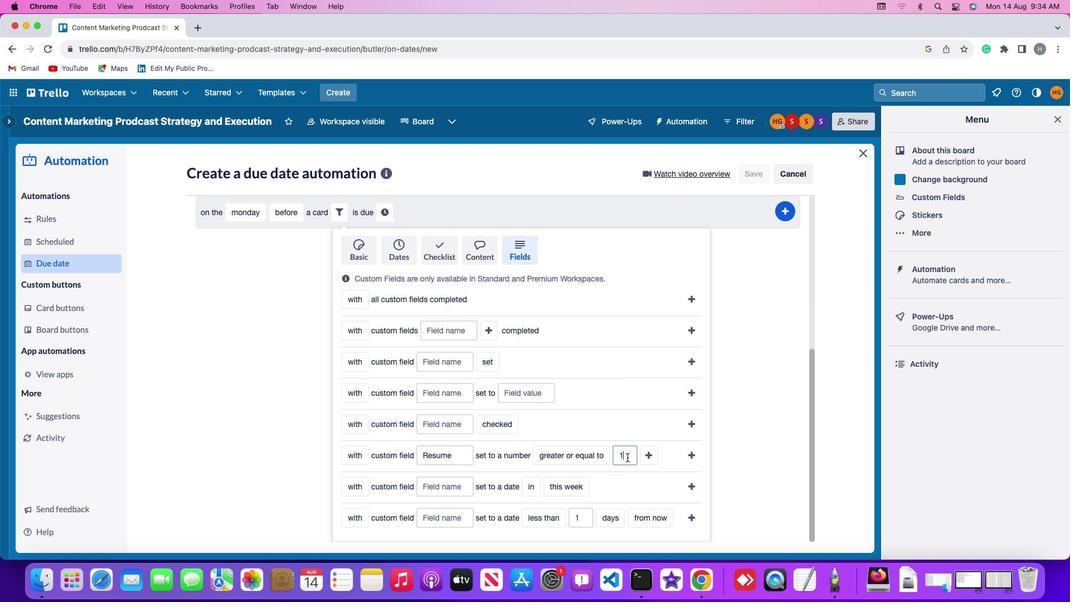 
Action: Mouse moved to (626, 456)
Screenshot: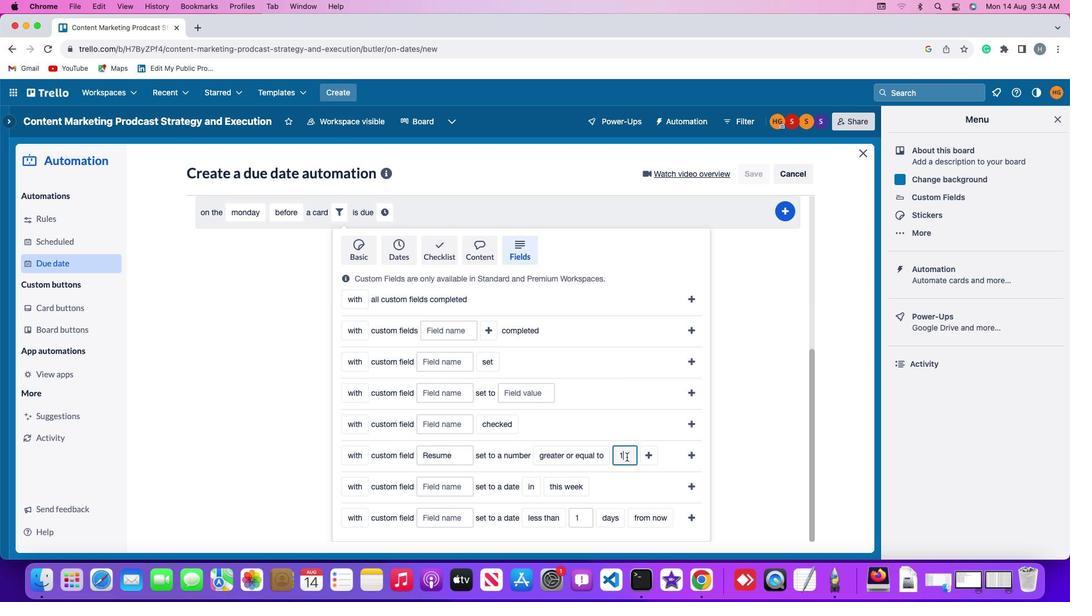 
Action: Key pressed Key.backspace'1'
Screenshot: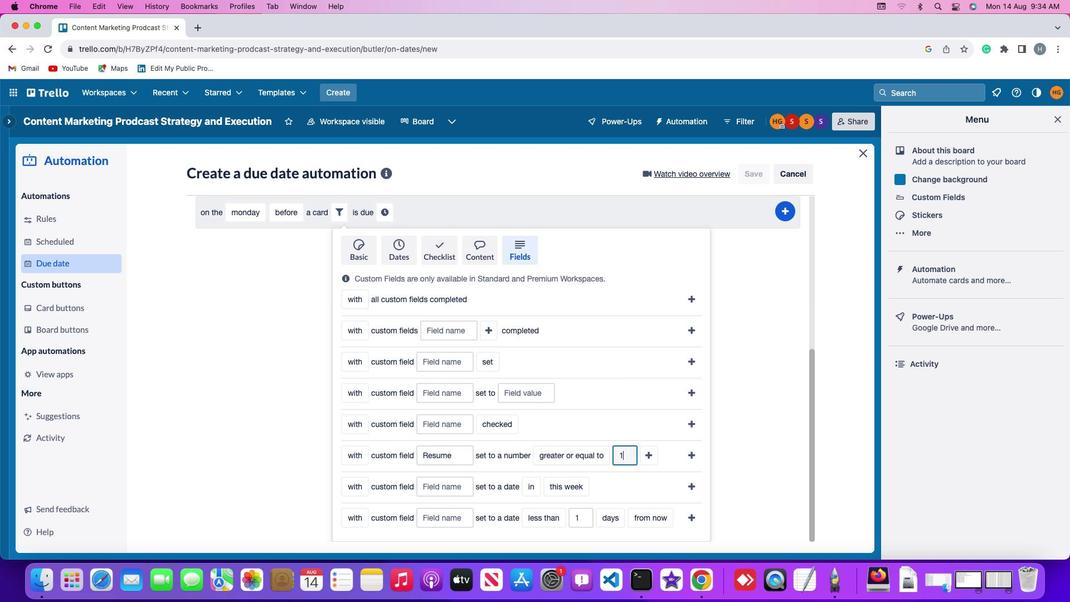 
Action: Mouse moved to (644, 454)
Screenshot: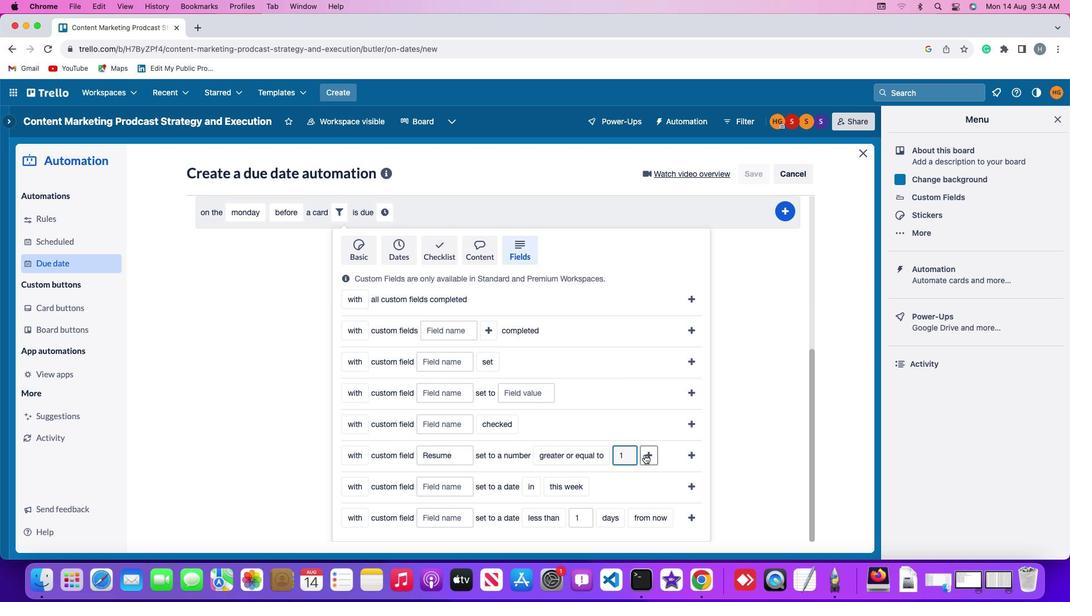 
Action: Mouse pressed left at (644, 454)
Screenshot: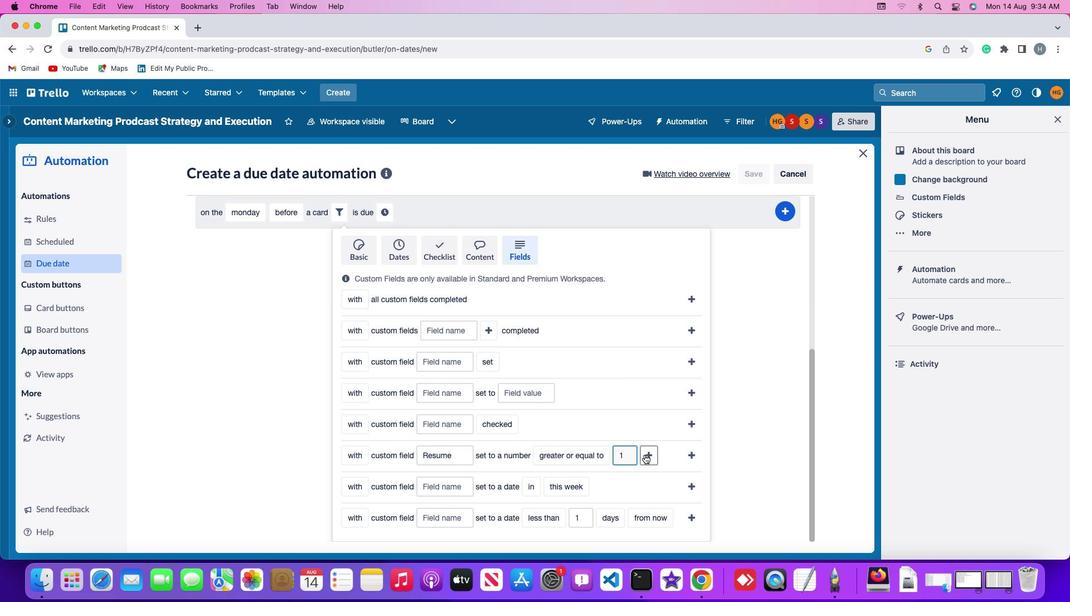 
Action: Mouse moved to (682, 455)
Screenshot: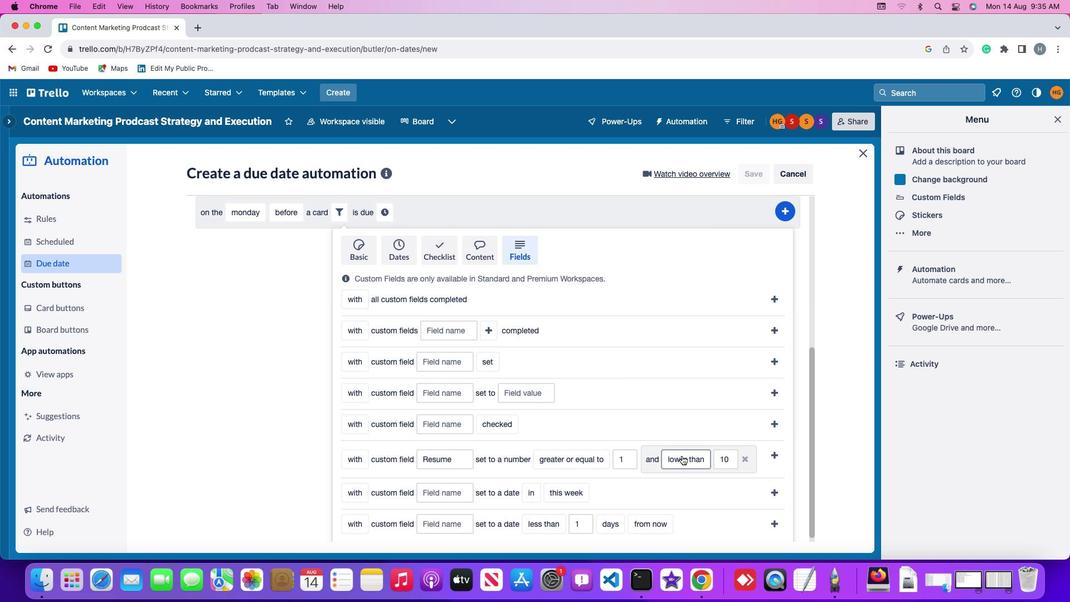 
Action: Mouse pressed left at (682, 455)
Screenshot: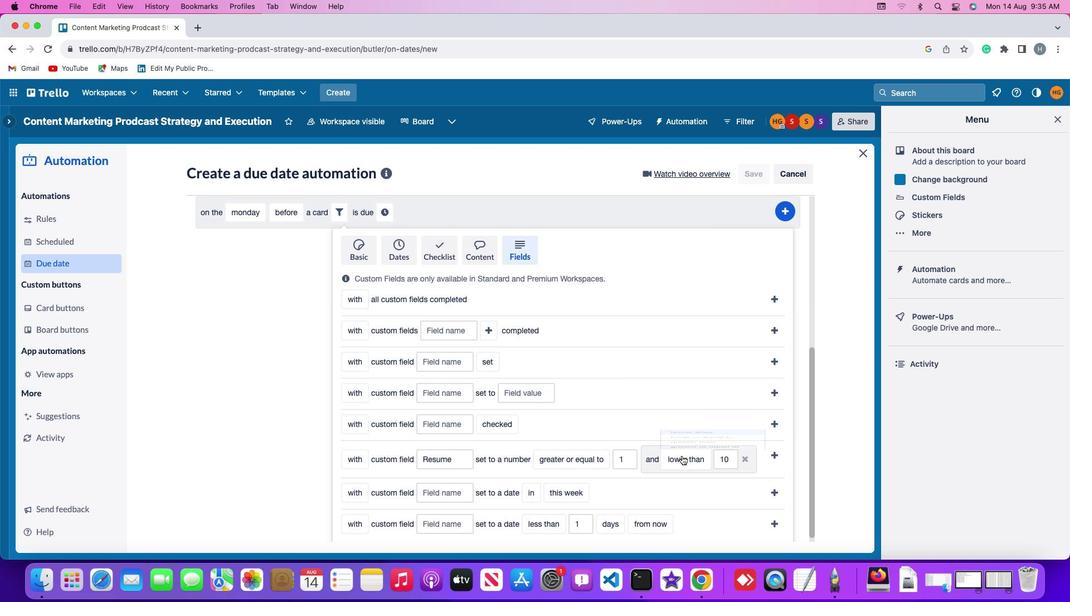 
Action: Mouse moved to (708, 393)
Screenshot: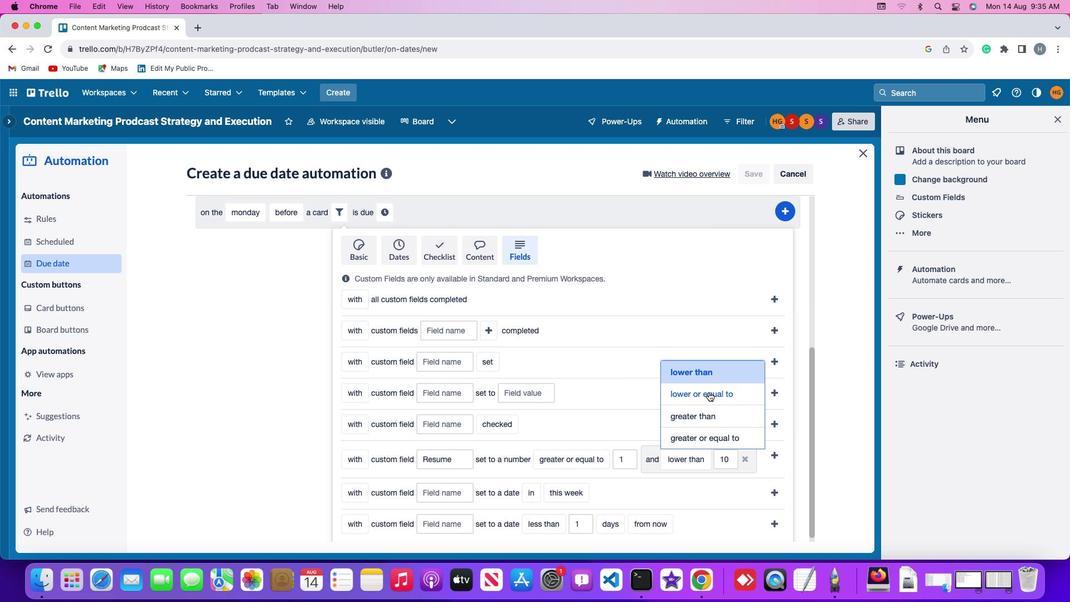 
Action: Mouse pressed left at (708, 393)
Screenshot: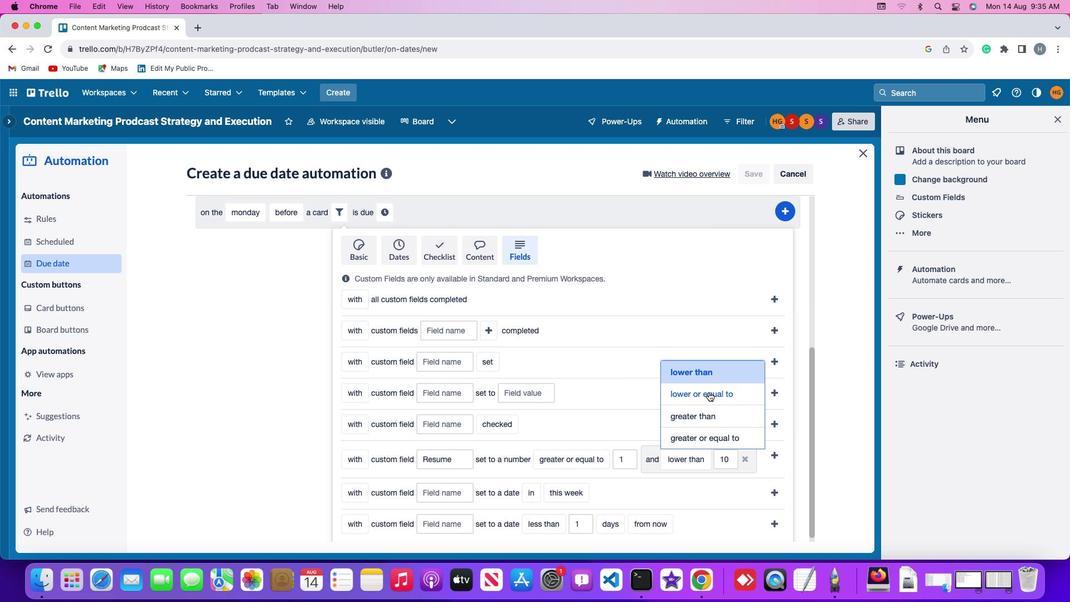 
Action: Mouse moved to (454, 478)
Screenshot: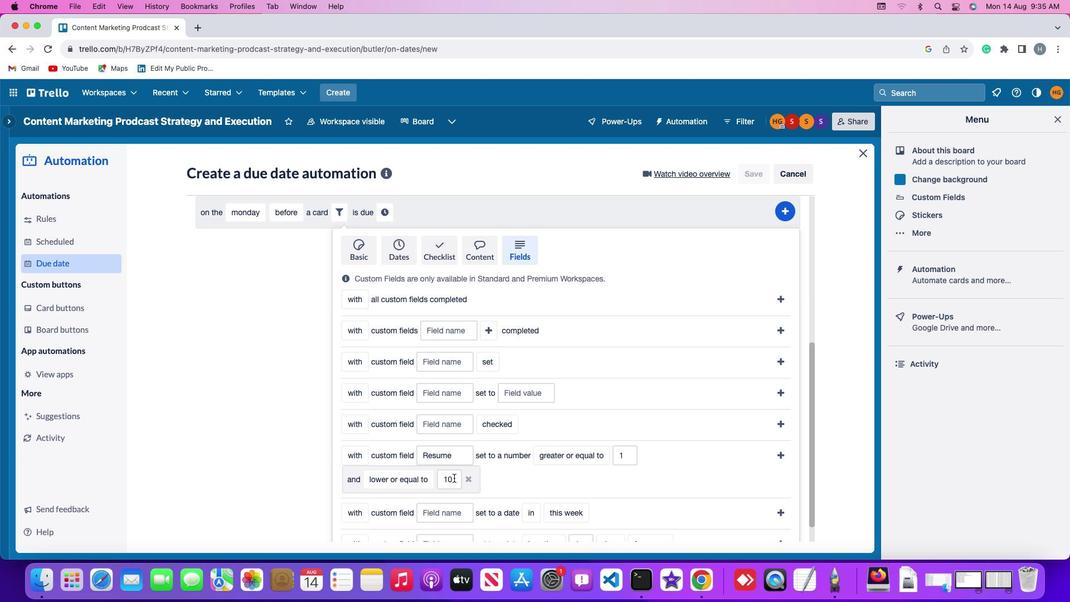 
Action: Mouse pressed left at (454, 478)
Screenshot: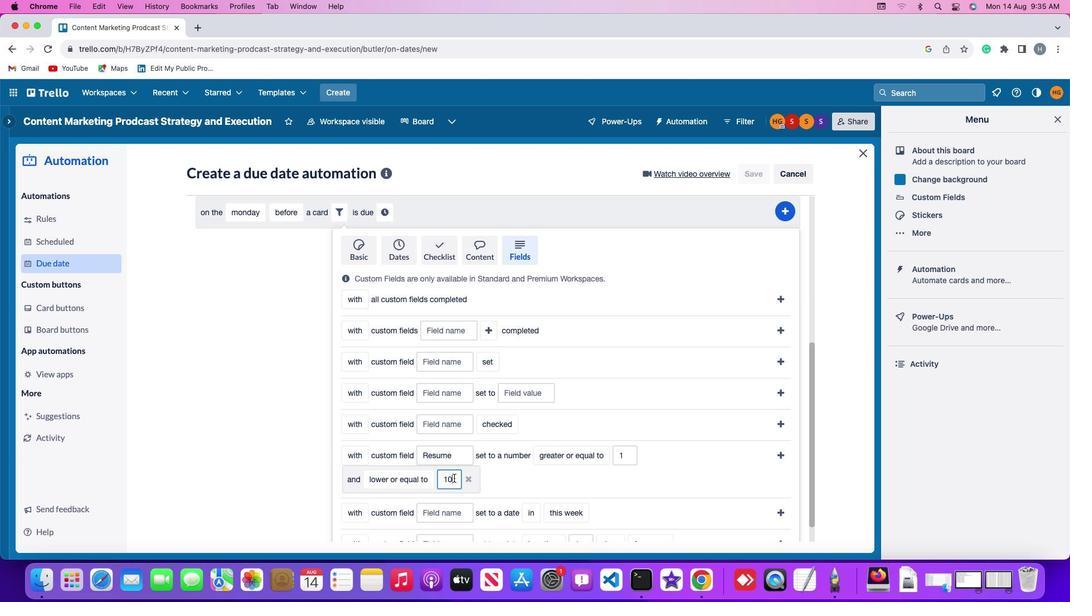 
Action: Key pressed Key.backspaceKey.backspace'1''0'
Screenshot: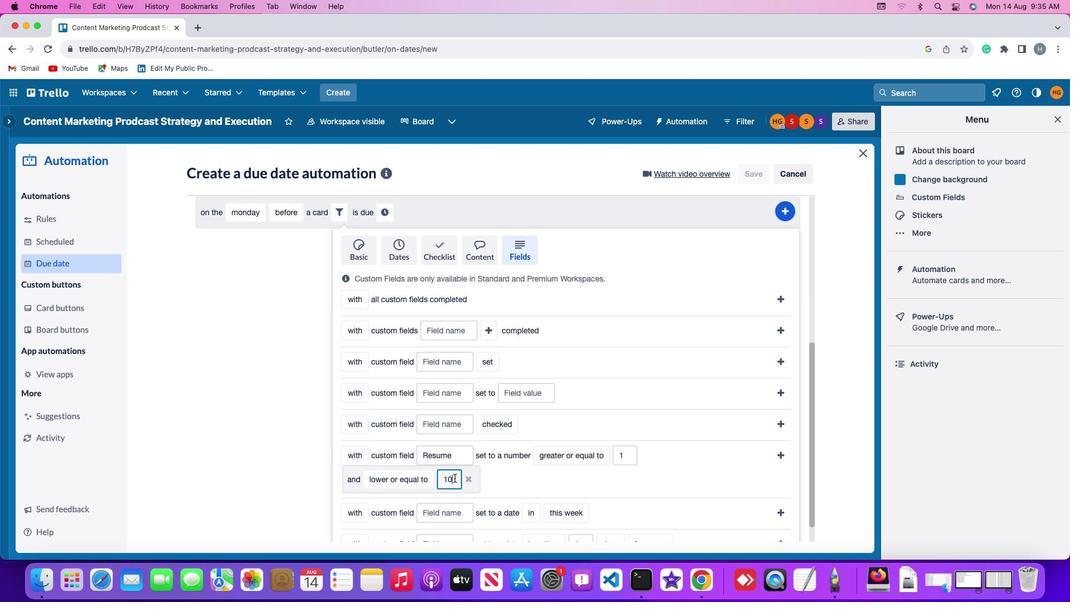 
Action: Mouse moved to (780, 451)
Screenshot: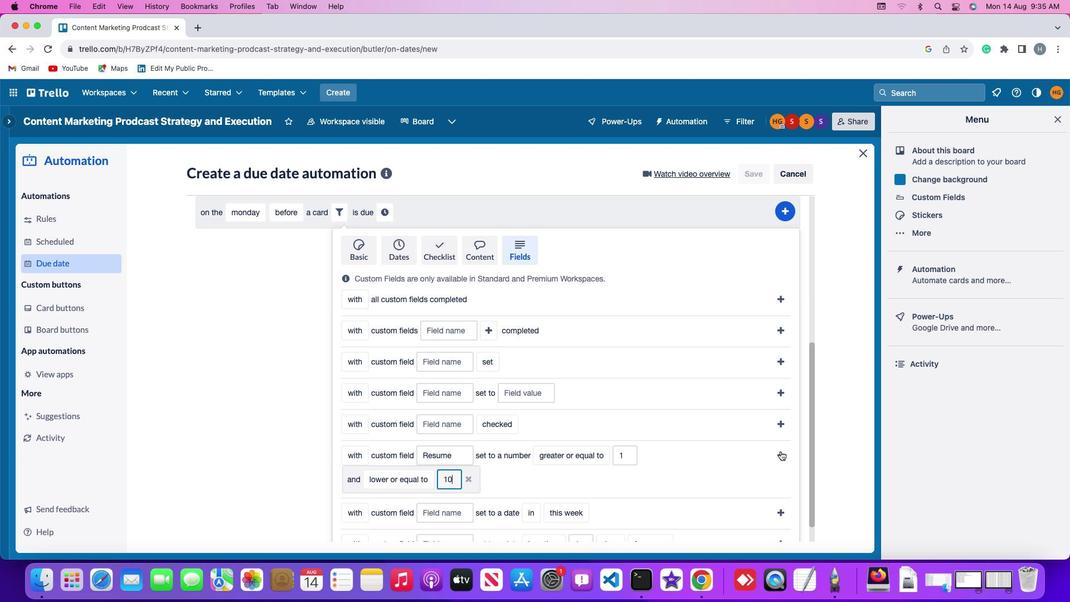
Action: Mouse pressed left at (780, 451)
Screenshot: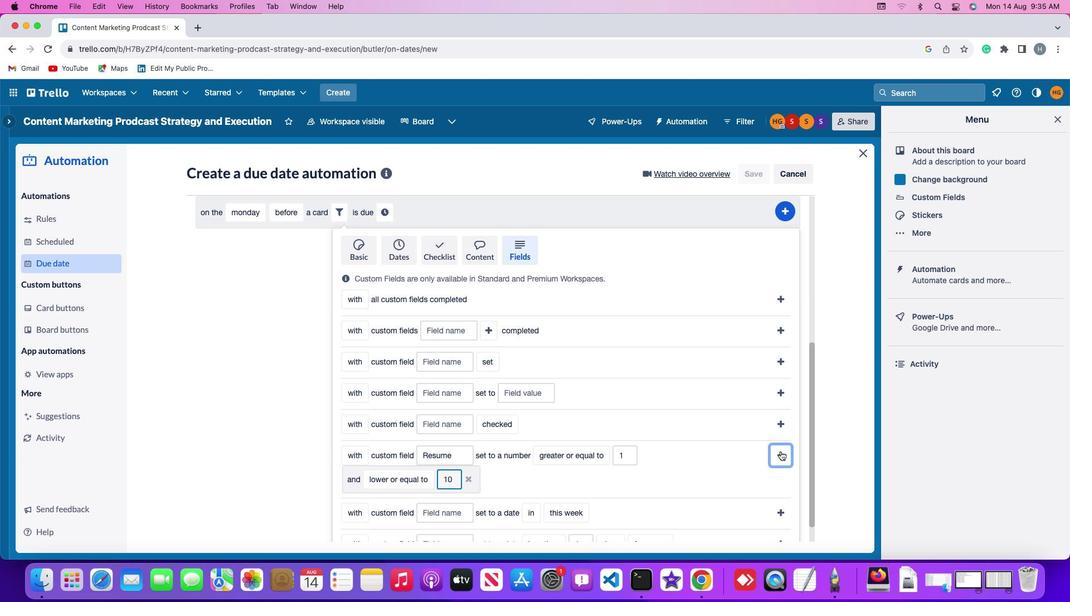 
Action: Mouse moved to (724, 488)
Screenshot: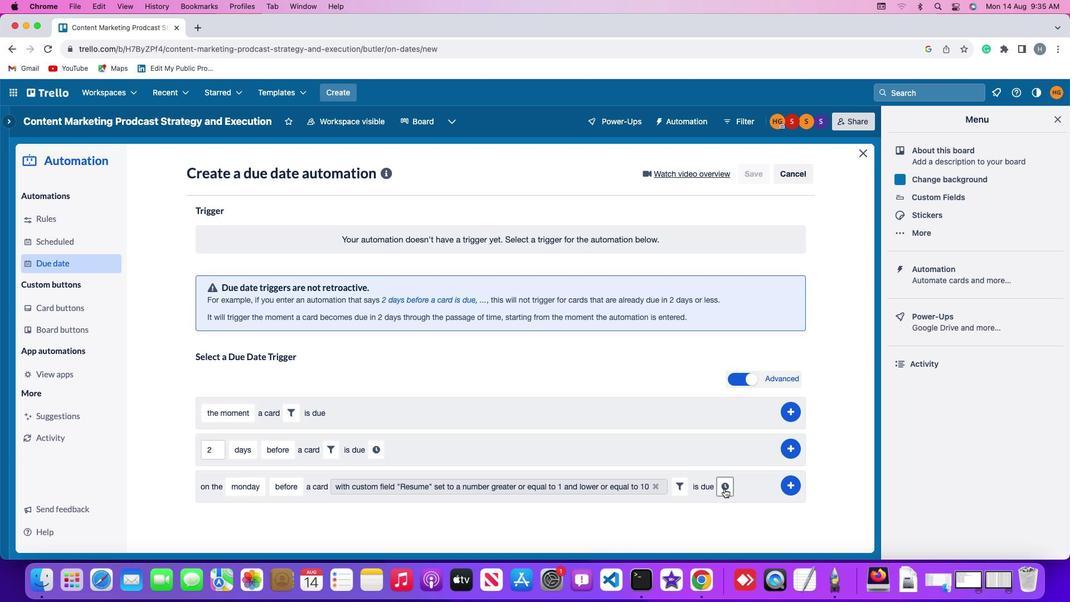 
Action: Mouse pressed left at (724, 488)
Screenshot: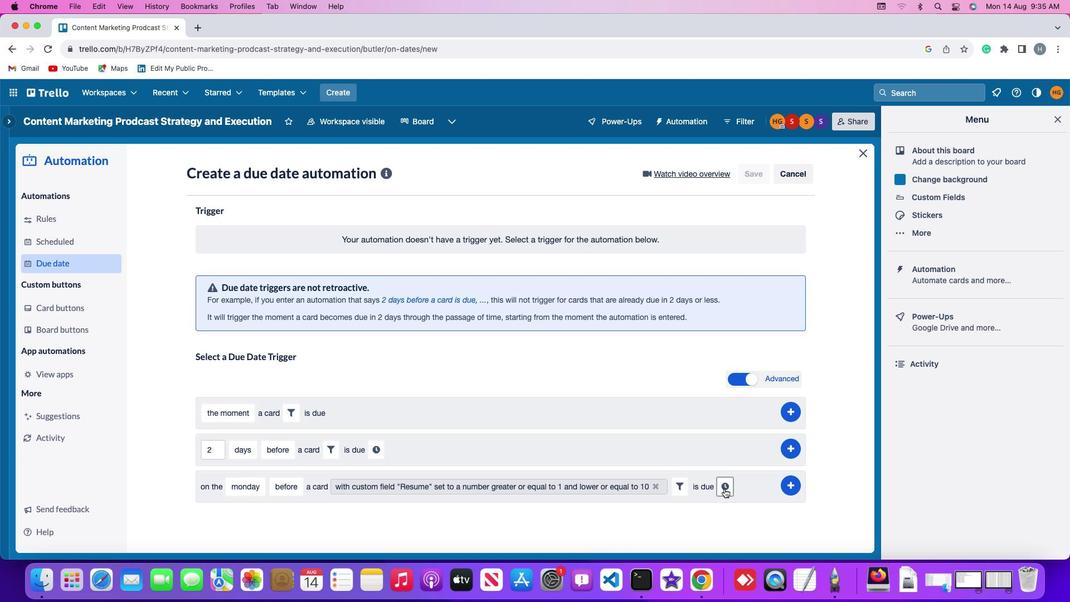 
Action: Mouse moved to (231, 513)
Screenshot: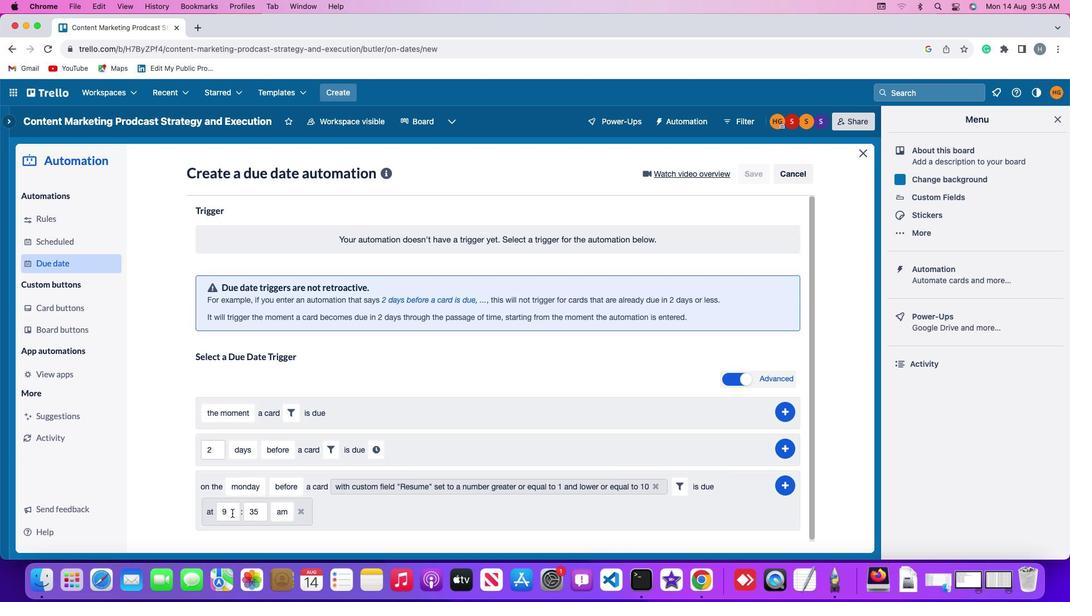 
Action: Mouse pressed left at (231, 513)
Screenshot: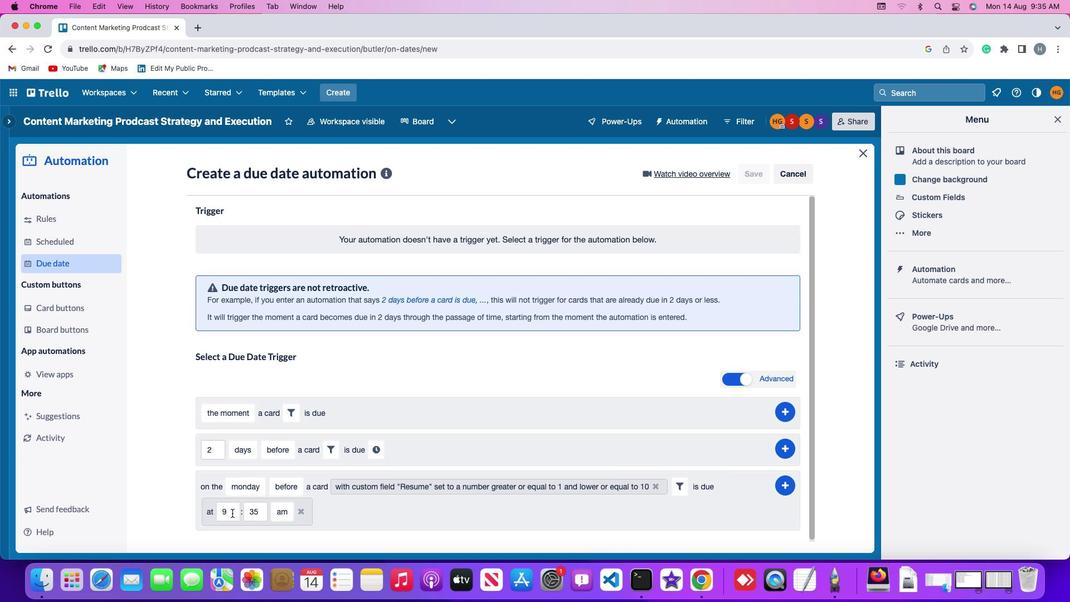 
Action: Mouse moved to (230, 513)
Screenshot: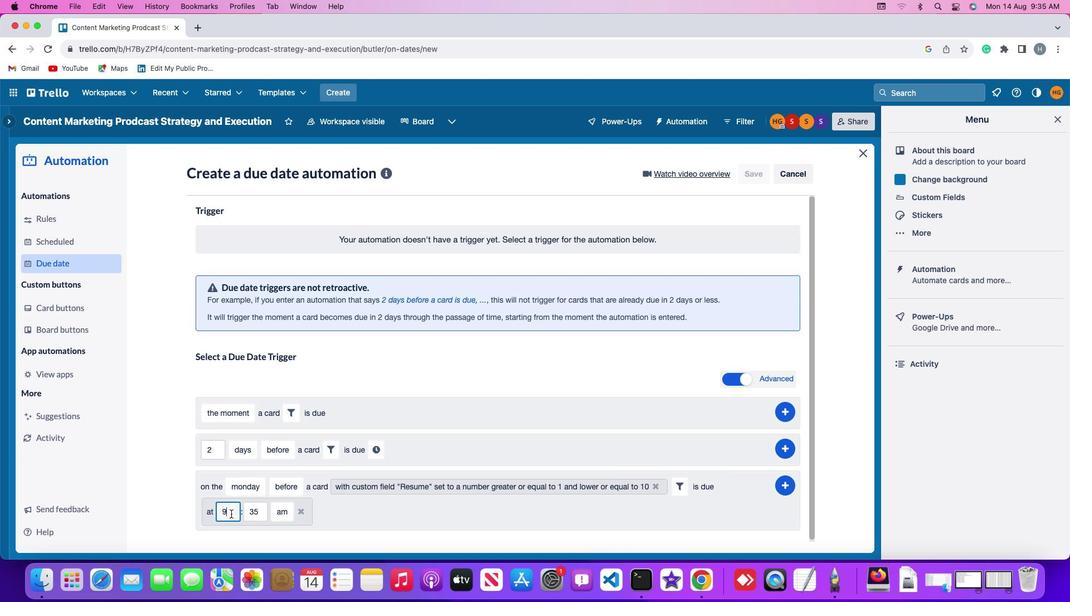 
Action: Key pressed Key.backspace
Screenshot: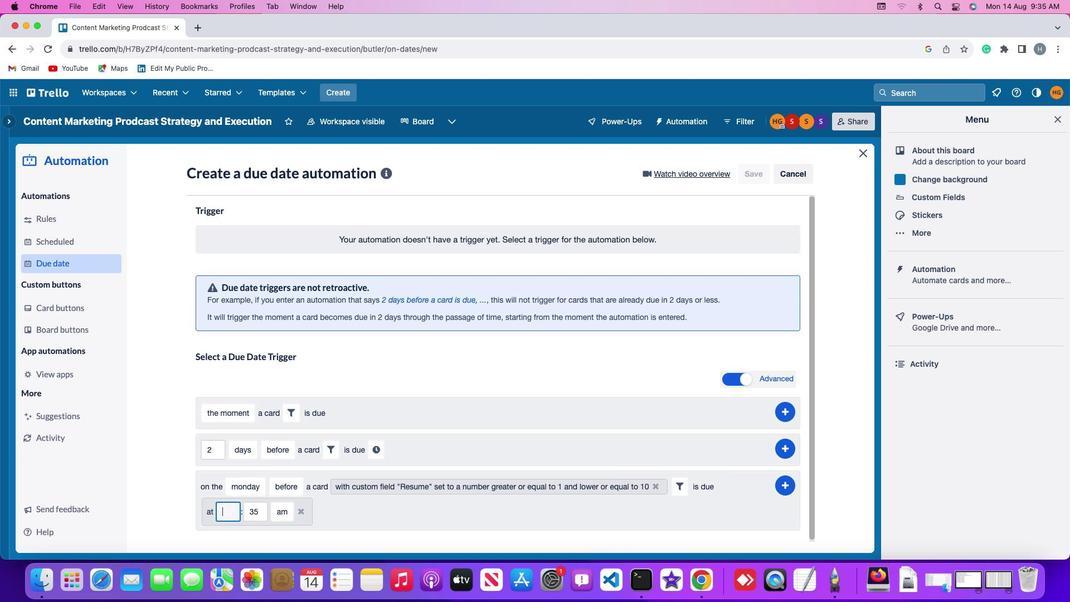 
Action: Mouse moved to (230, 513)
Screenshot: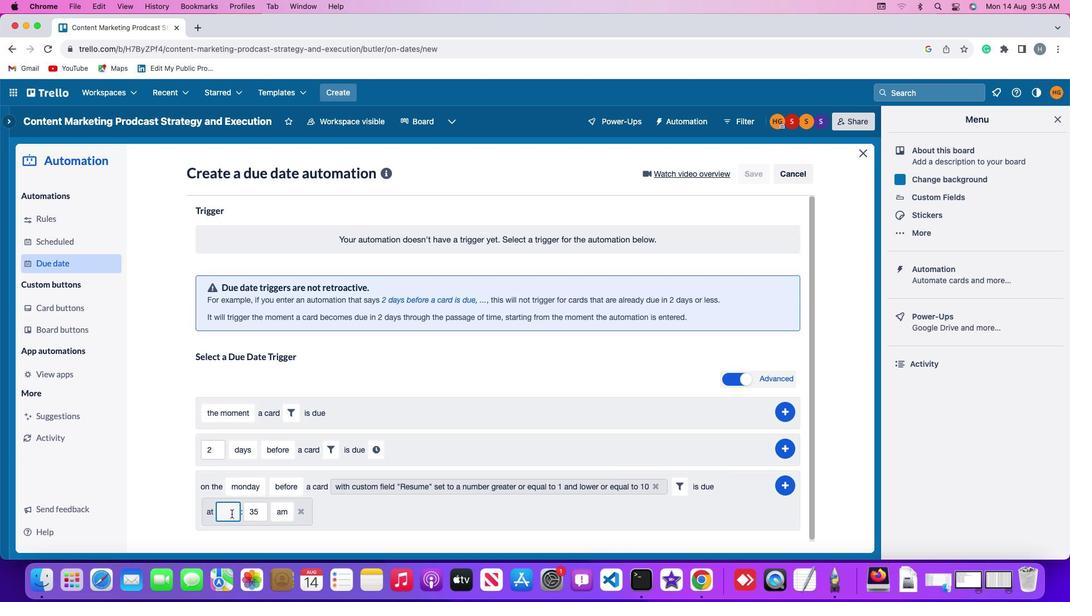 
Action: Key pressed '1''1'
Screenshot: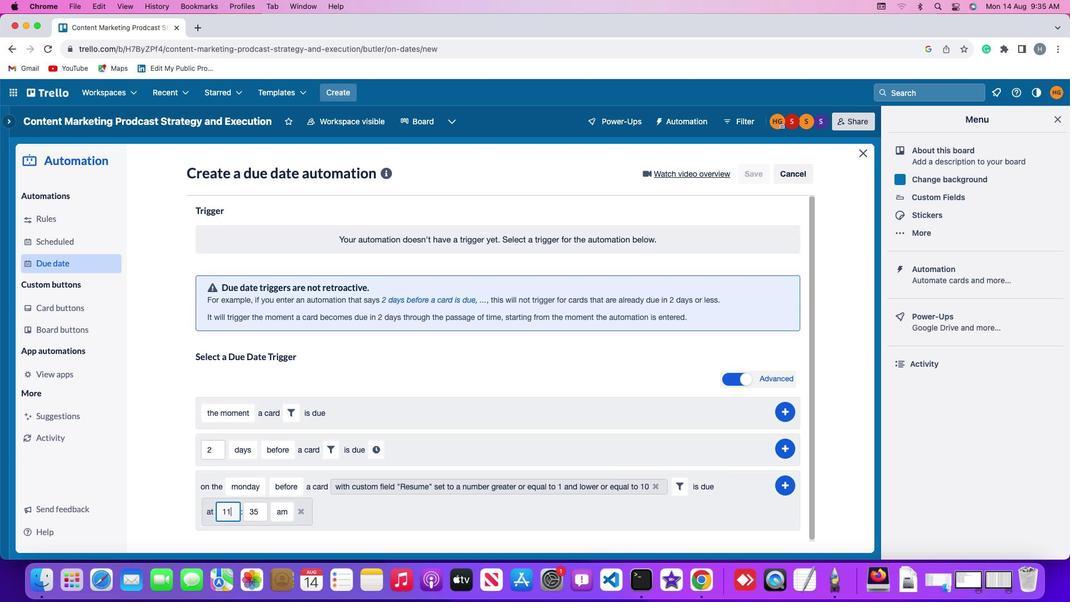 
Action: Mouse moved to (260, 510)
Screenshot: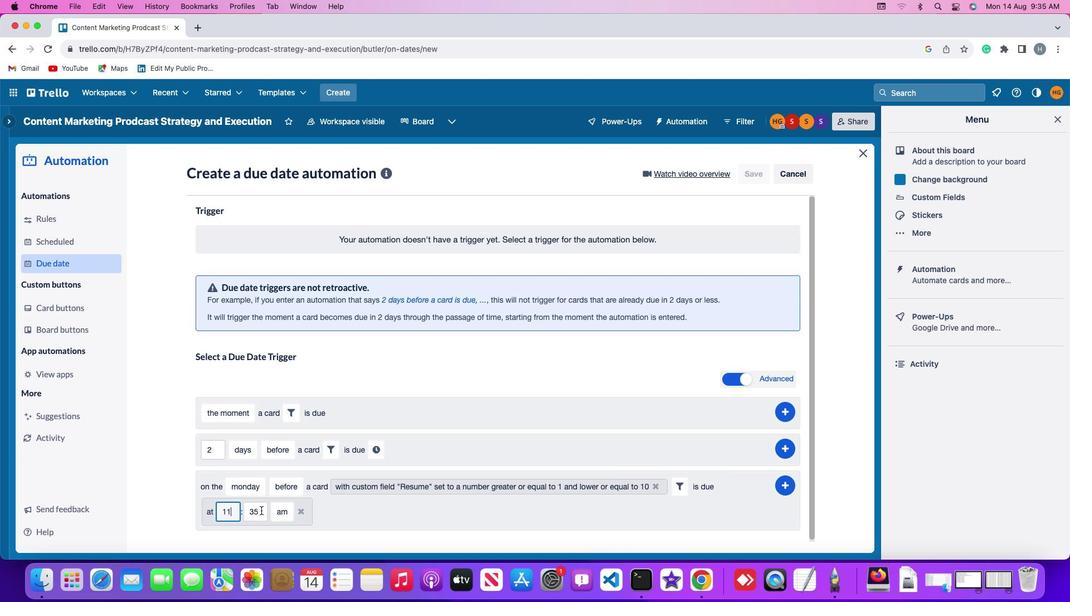 
Action: Mouse pressed left at (260, 510)
Screenshot: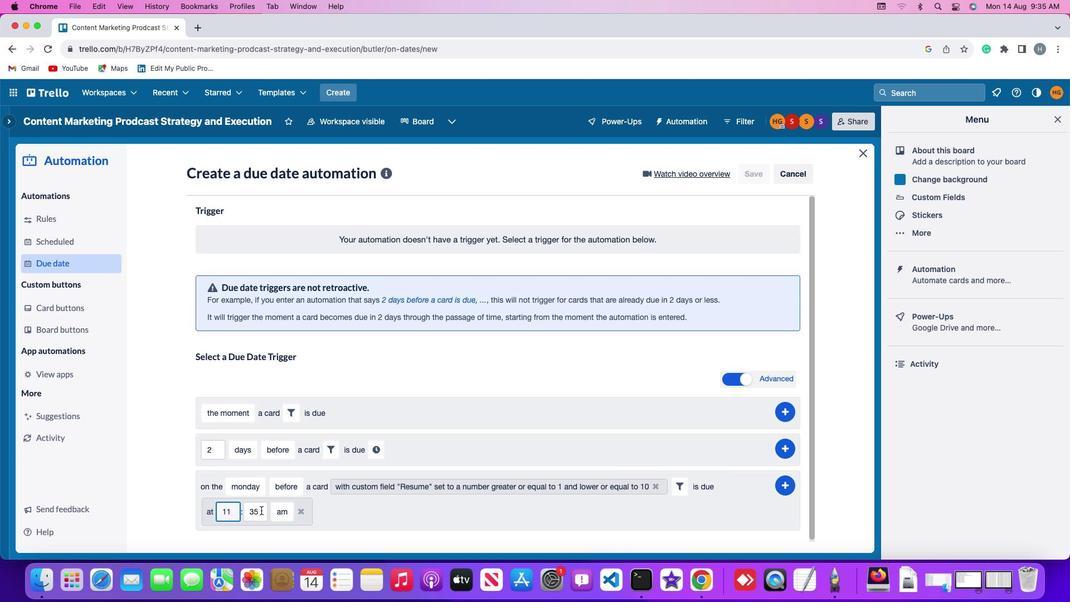 
Action: Key pressed Key.backspaceKey.backspace
Screenshot: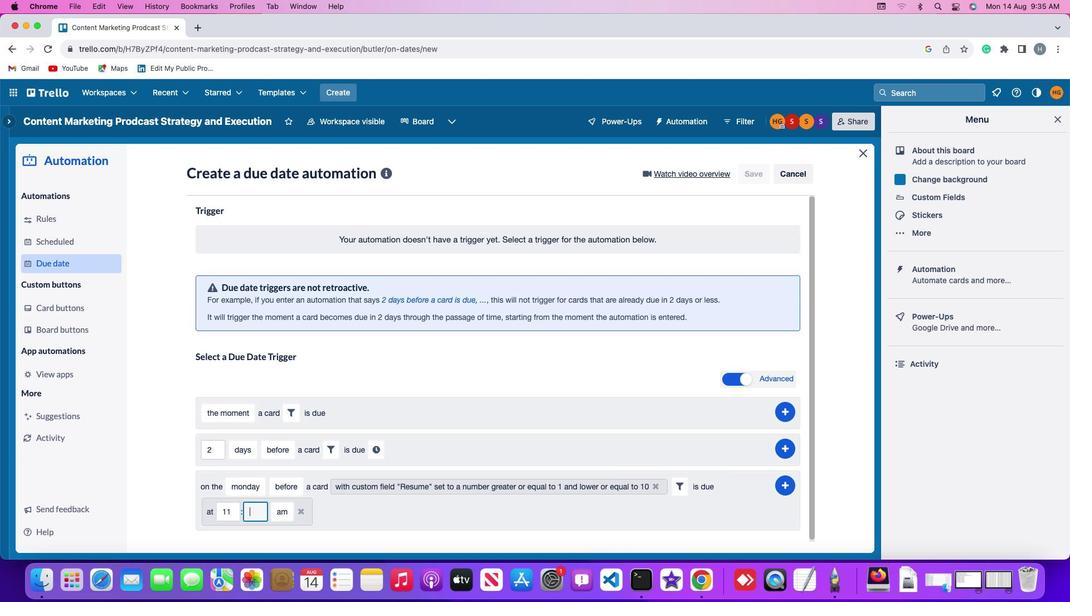 
Action: Mouse moved to (261, 510)
Screenshot: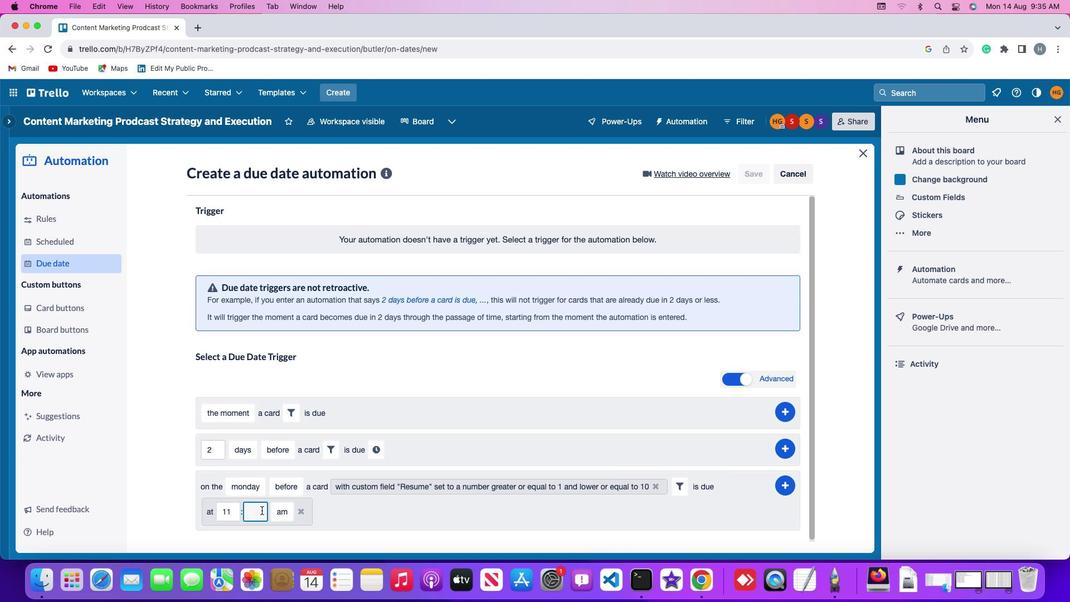 
Action: Key pressed '0''0'
Screenshot: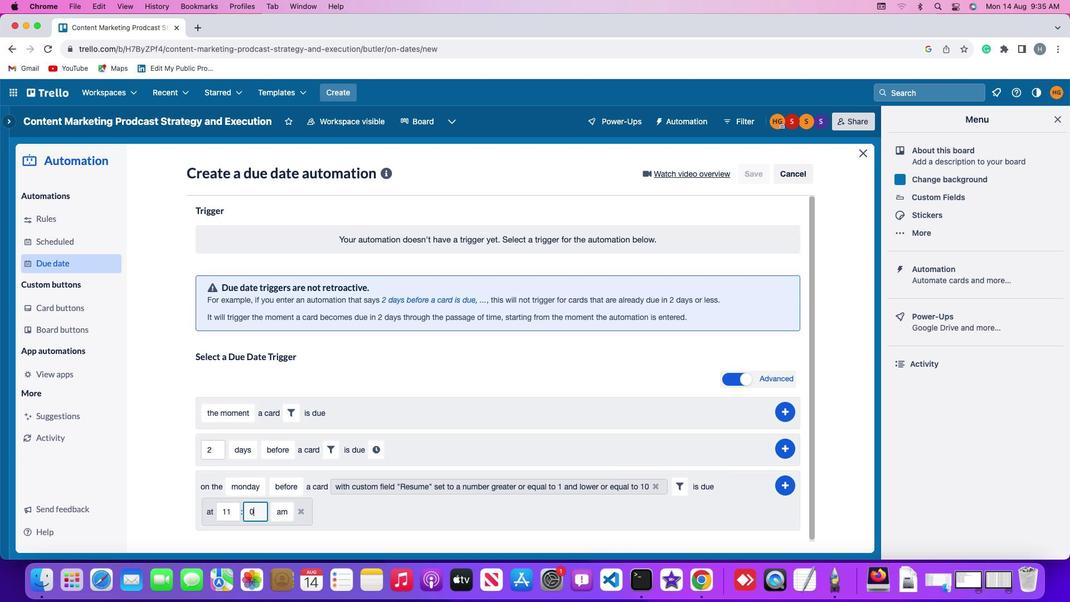 
Action: Mouse moved to (278, 510)
Screenshot: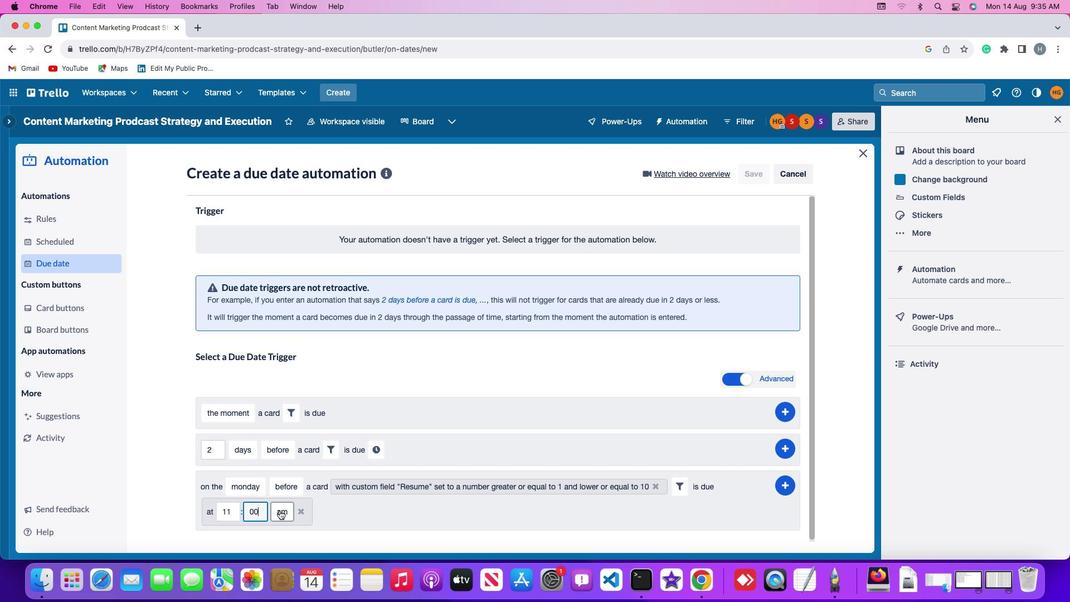 
Action: Mouse pressed left at (278, 510)
Screenshot: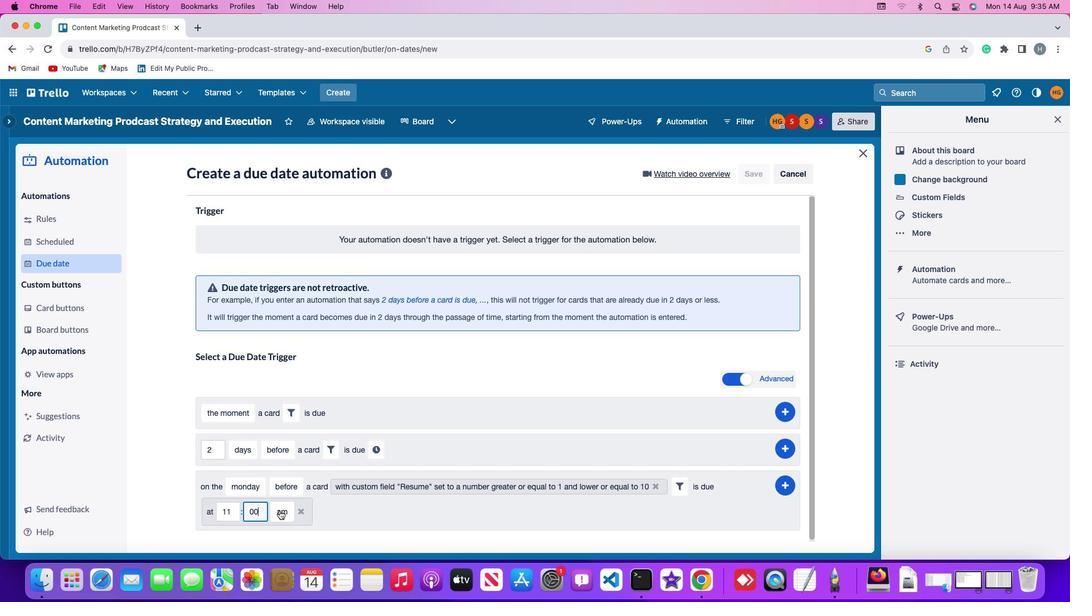
Action: Mouse moved to (288, 470)
Screenshot: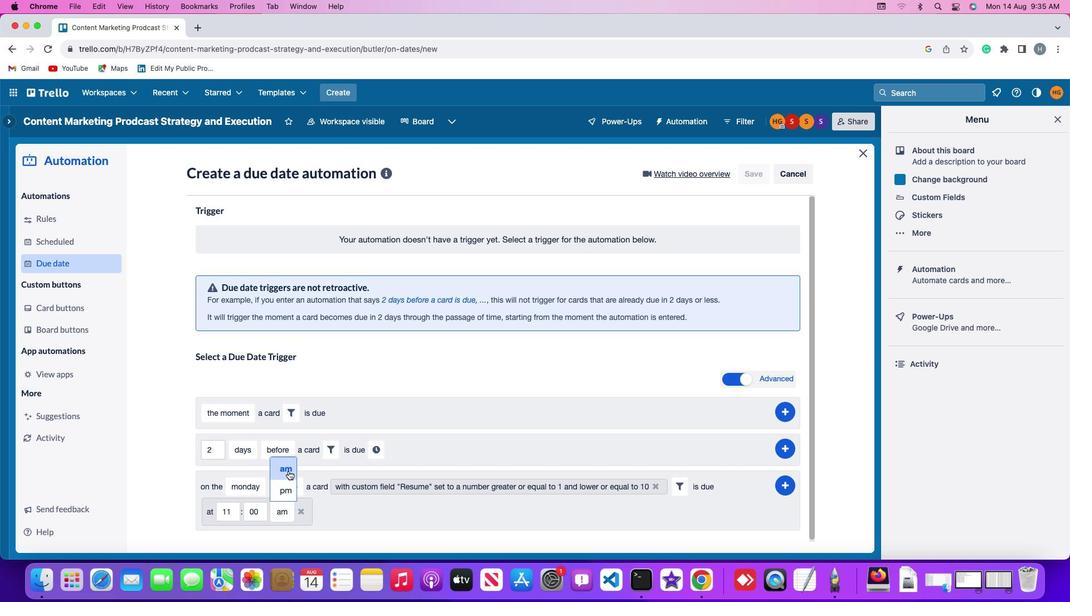 
Action: Mouse pressed left at (288, 470)
Screenshot: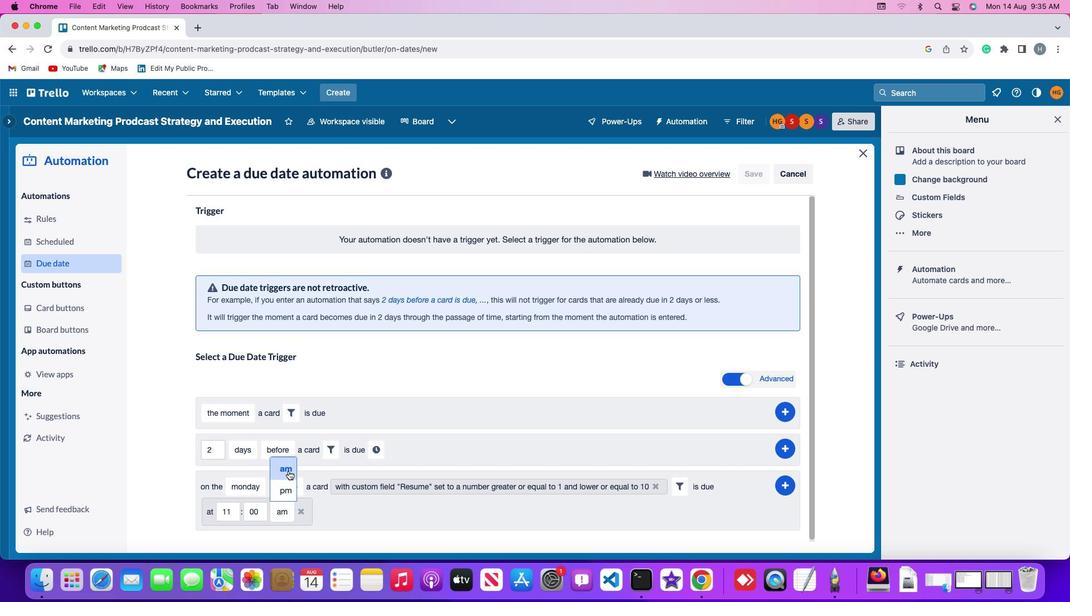 
Action: Mouse moved to (787, 485)
Screenshot: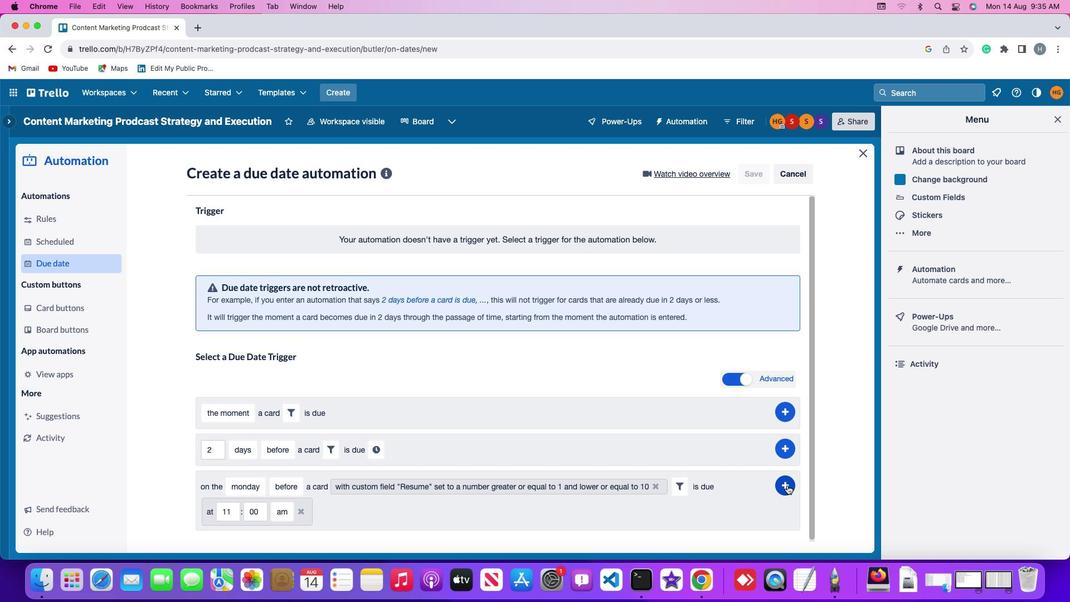 
Action: Mouse pressed left at (787, 485)
Screenshot: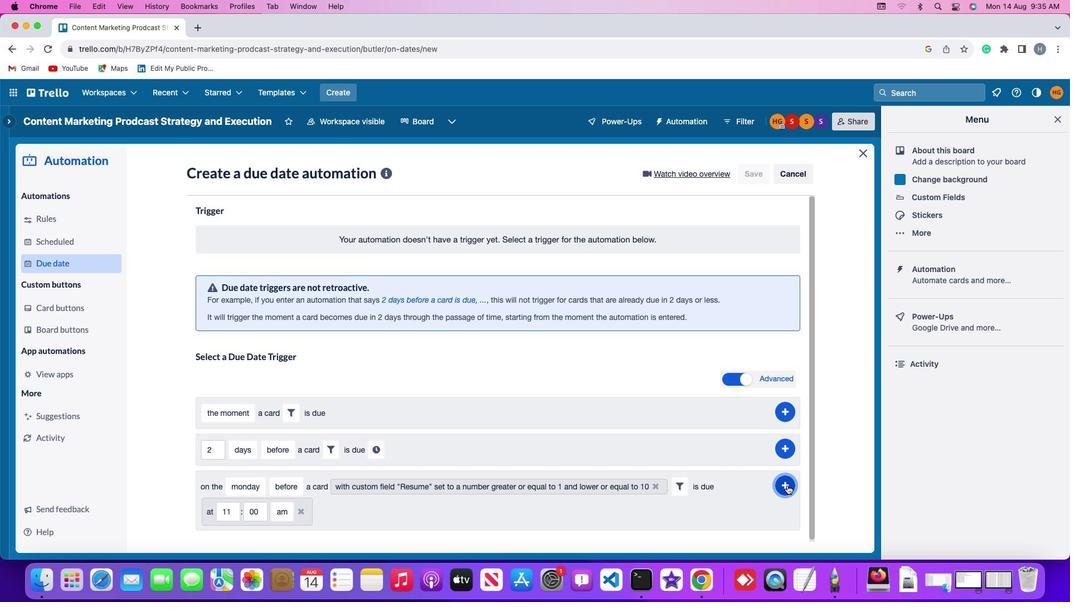 
Action: Mouse moved to (838, 414)
Screenshot: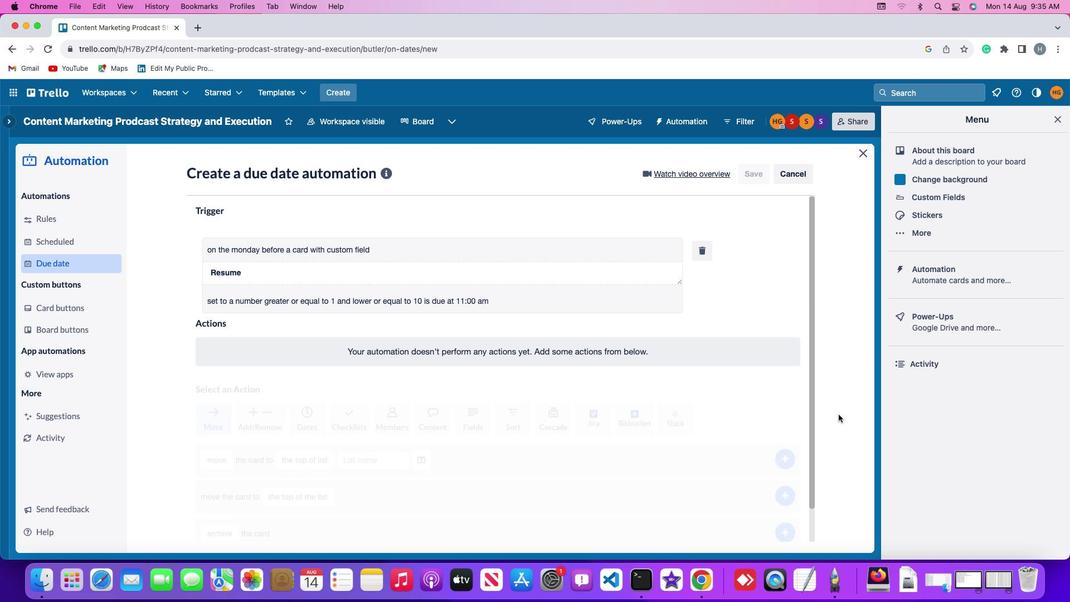 
